 Task: Send email   from  to Email0011 with a cc to Email0012 and bcc to Email0013 with a subject Subject0011 and add a message Message0013
Action: Mouse moved to (656, 81)
Screenshot: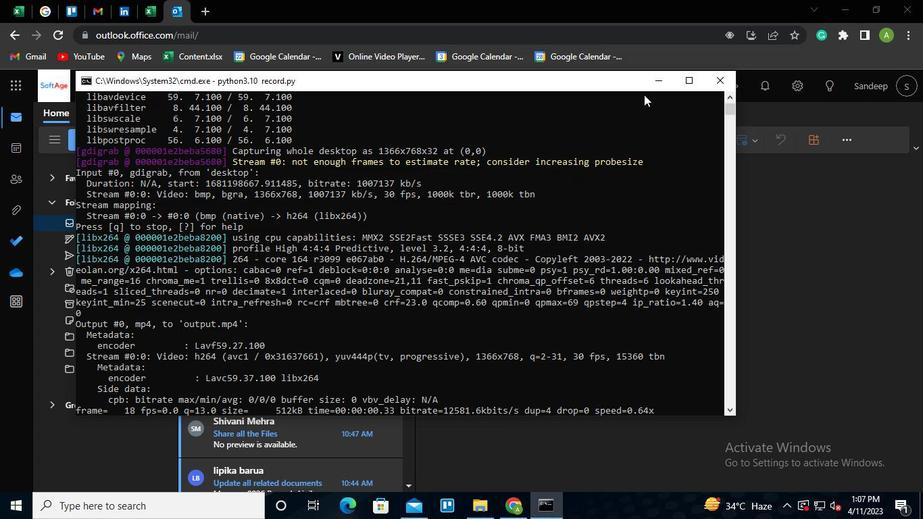 
Action: Mouse pressed left at (656, 81)
Screenshot: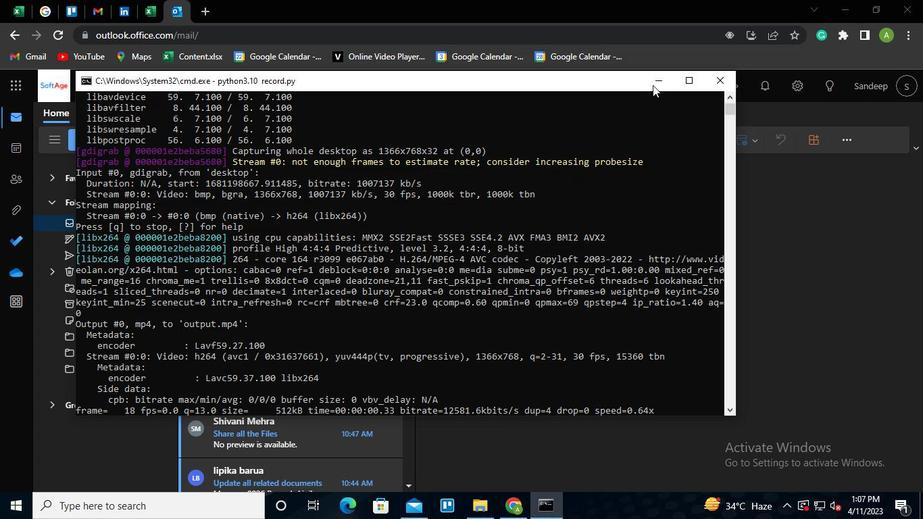 
Action: Mouse moved to (116, 139)
Screenshot: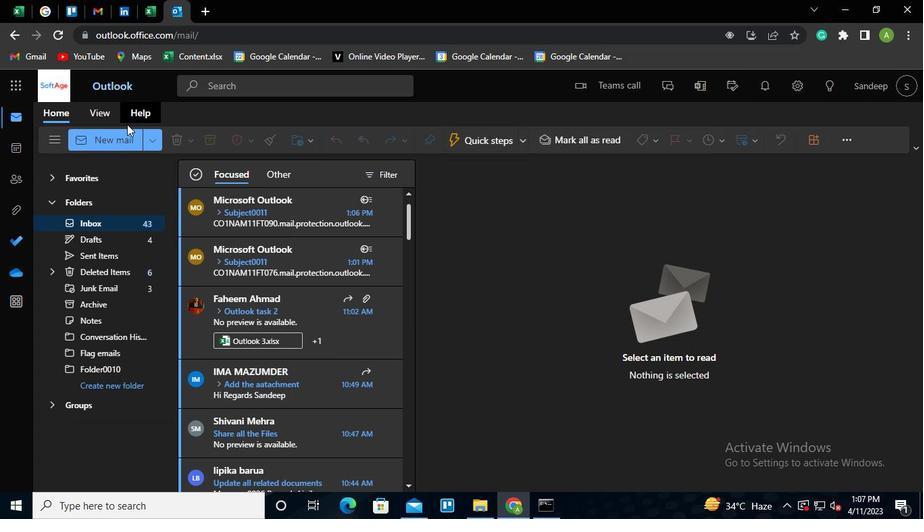
Action: Mouse pressed left at (116, 139)
Screenshot: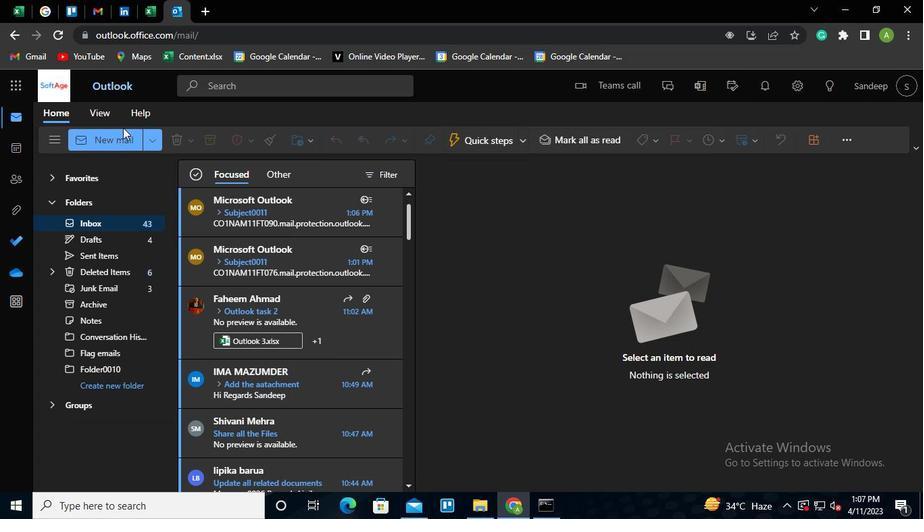 
Action: Mouse moved to (497, 206)
Screenshot: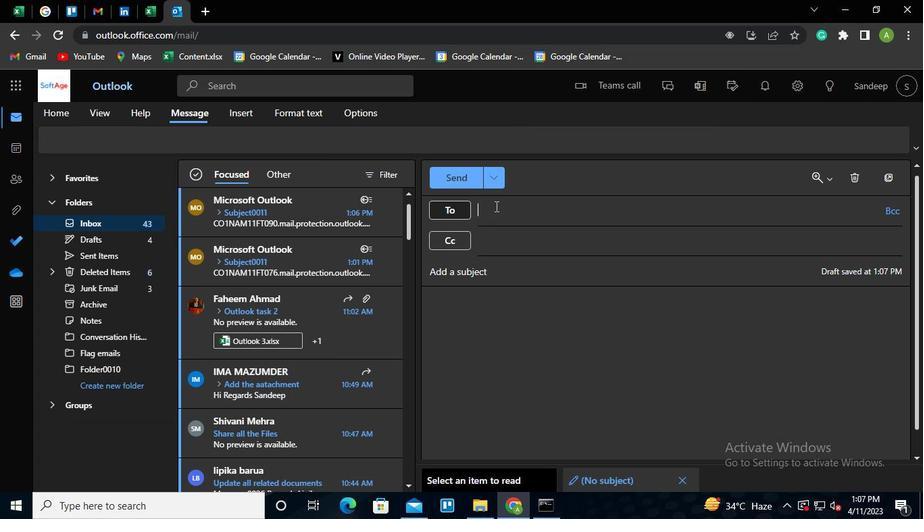 
Action: Keyboard Key.shift
Screenshot: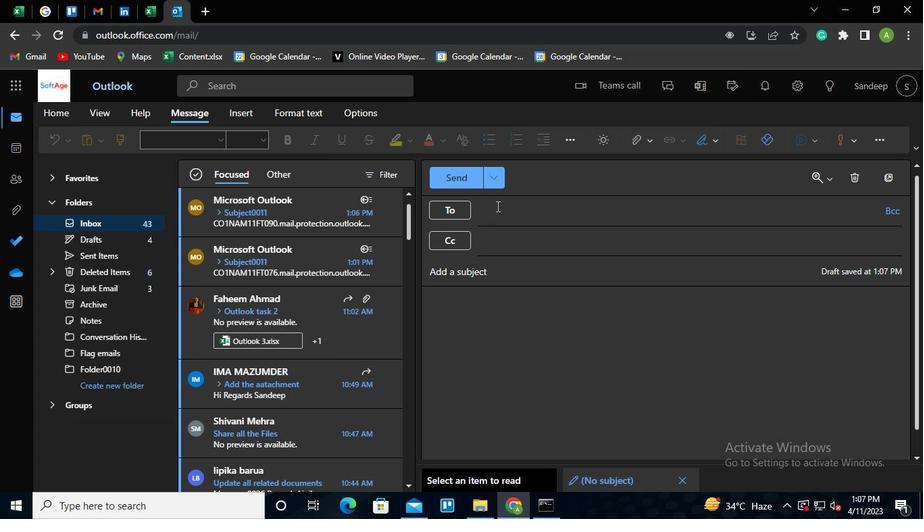 
Action: Keyboard E
Screenshot: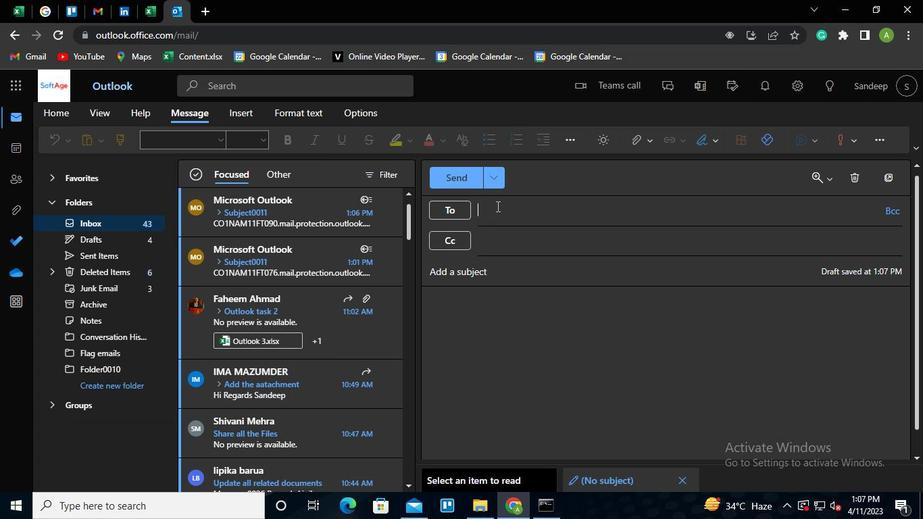 
Action: Keyboard m
Screenshot: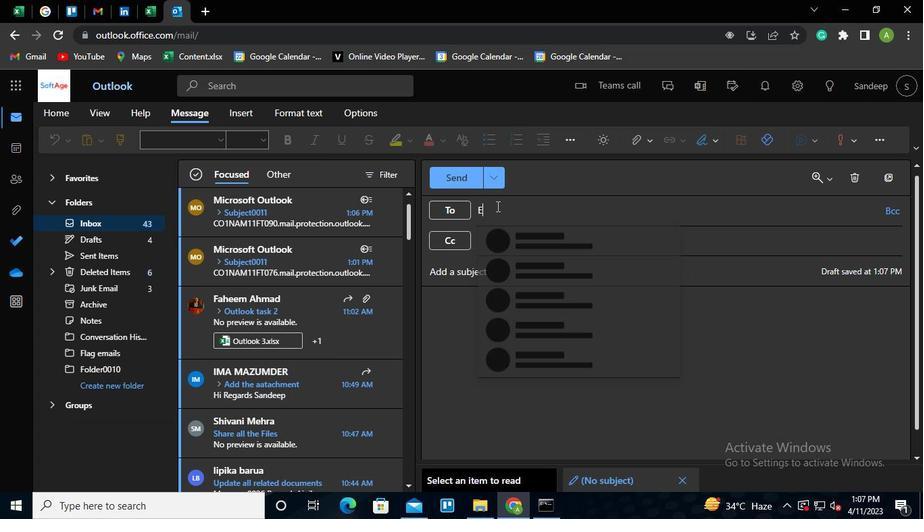 
Action: Keyboard a
Screenshot: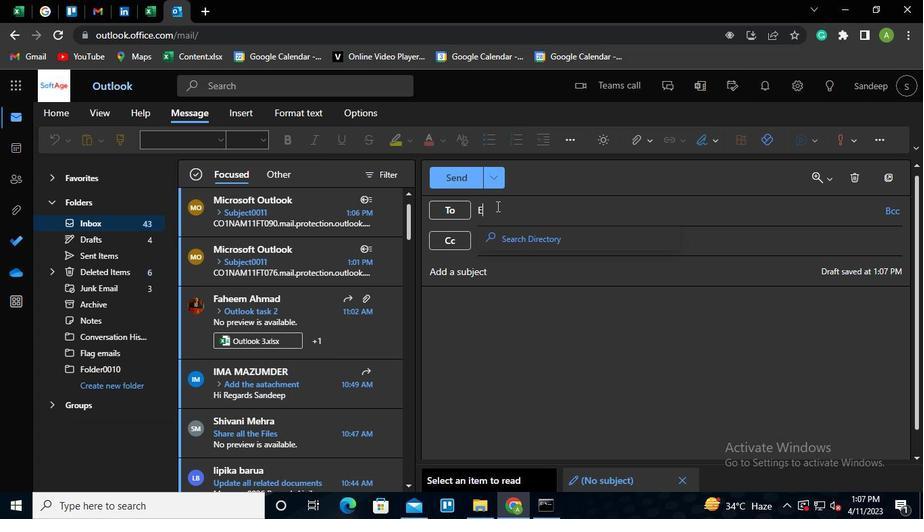 
Action: Keyboard i
Screenshot: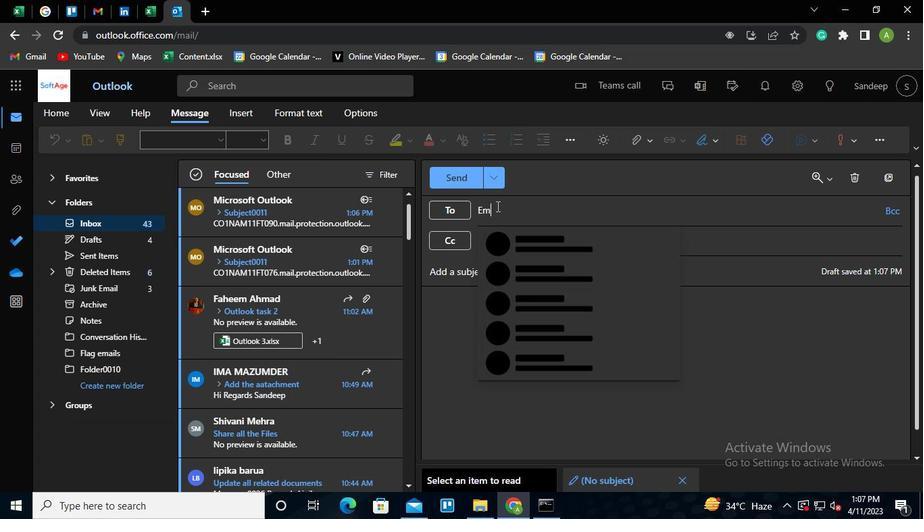 
Action: Keyboard l
Screenshot: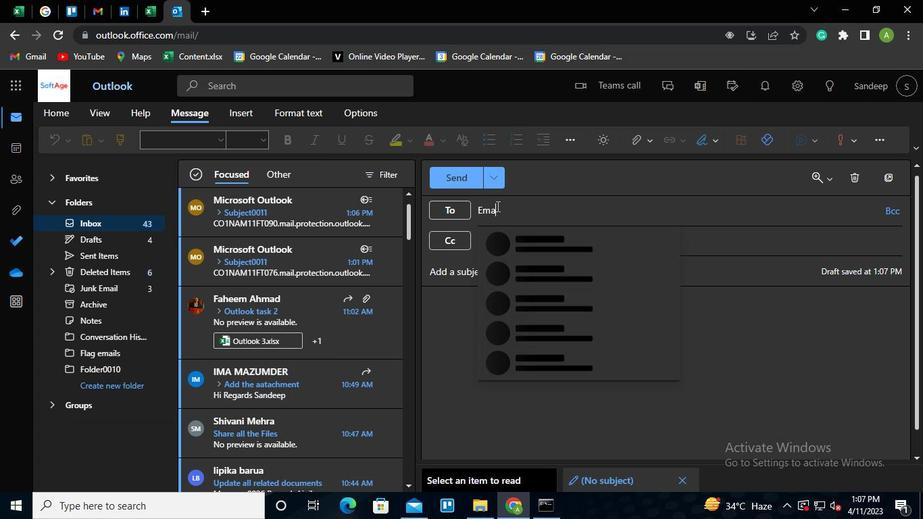 
Action: Keyboard <96>
Screenshot: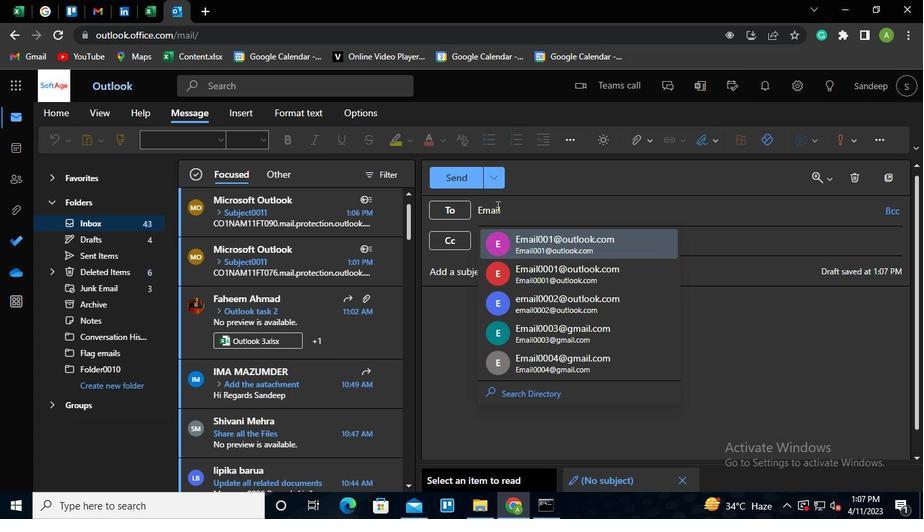 
Action: Keyboard <96>
Screenshot: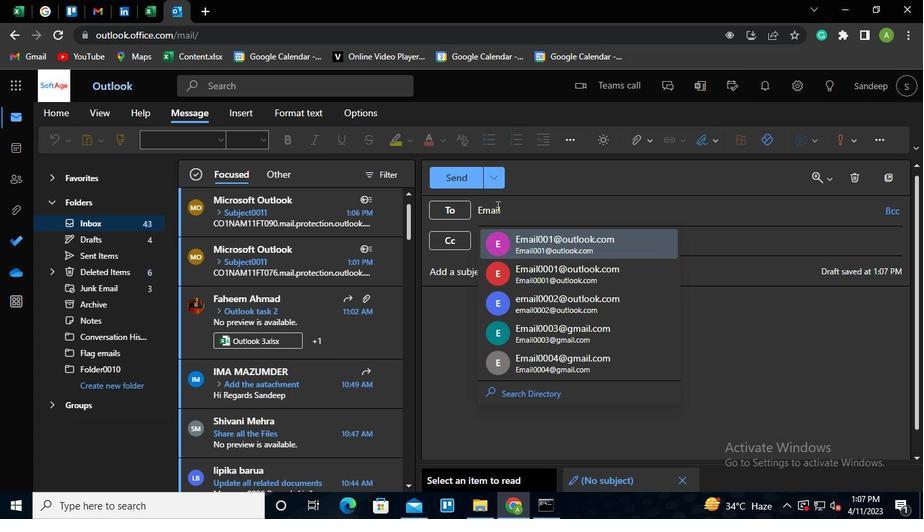 
Action: Keyboard <97>
Screenshot: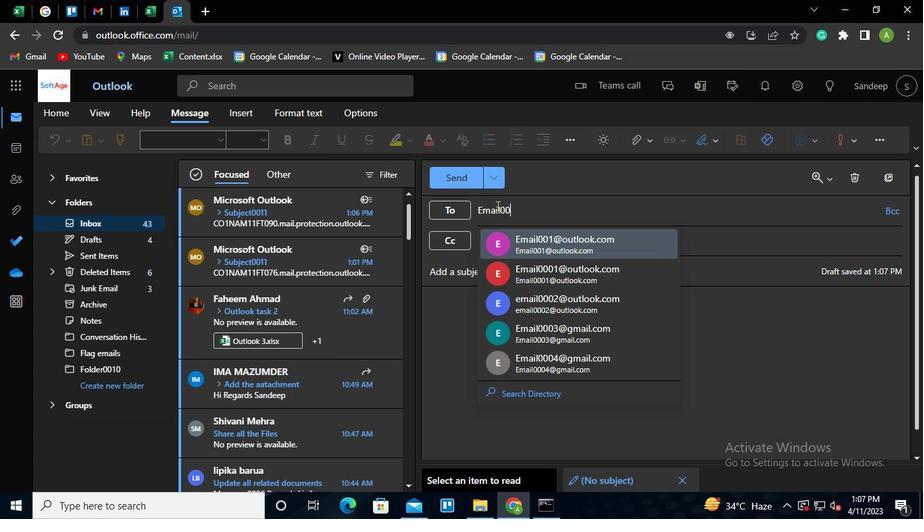 
Action: Keyboard <97>
Screenshot: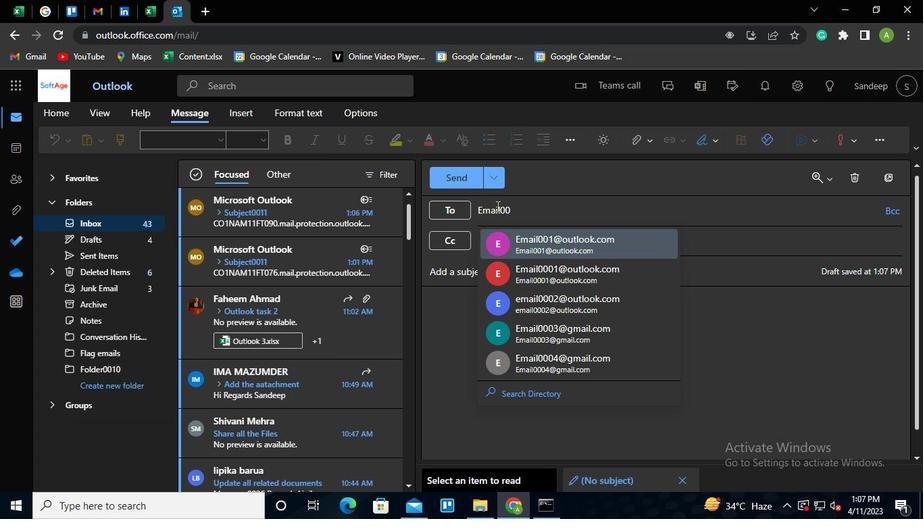 
Action: Keyboard Key.shift
Screenshot: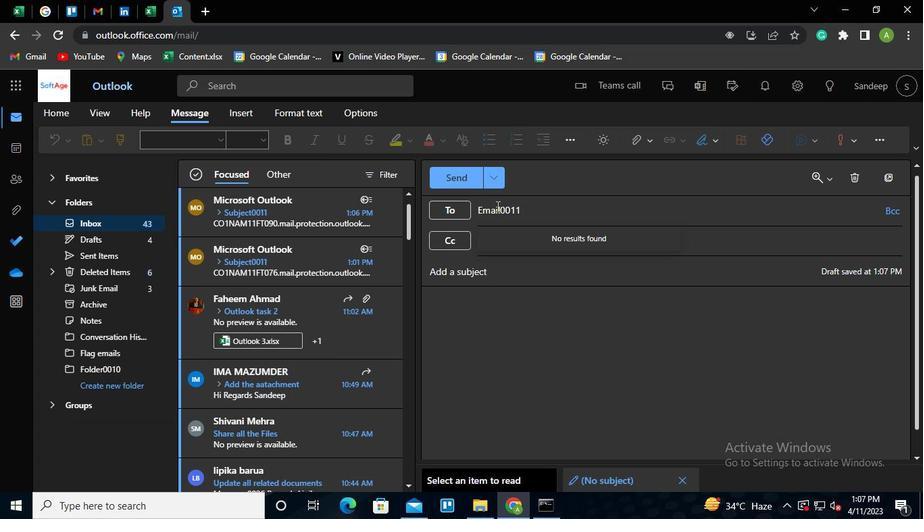 
Action: Keyboard @
Screenshot: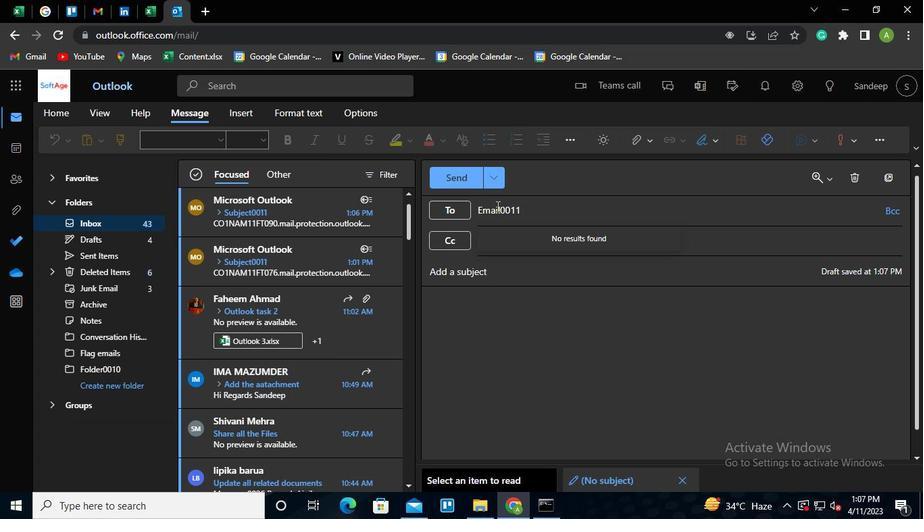 
Action: Keyboard o
Screenshot: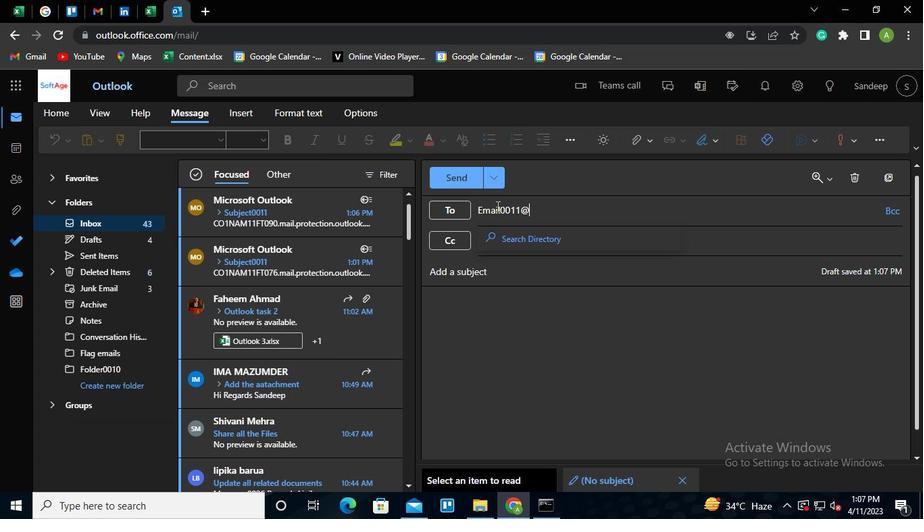 
Action: Keyboard u
Screenshot: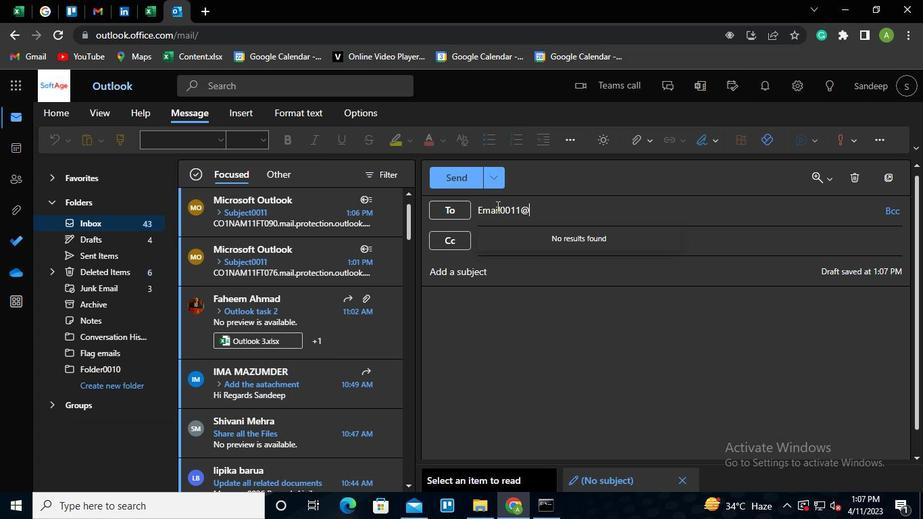 
Action: Keyboard t
Screenshot: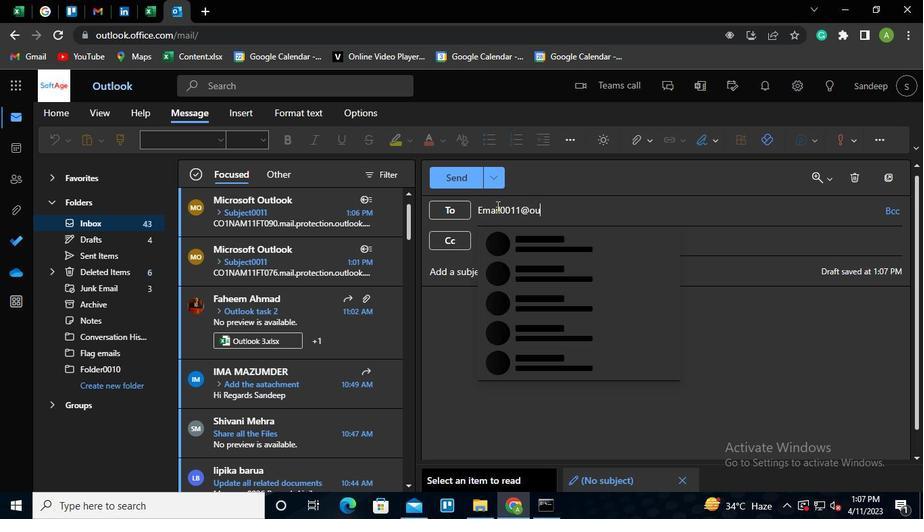 
Action: Keyboard l
Screenshot: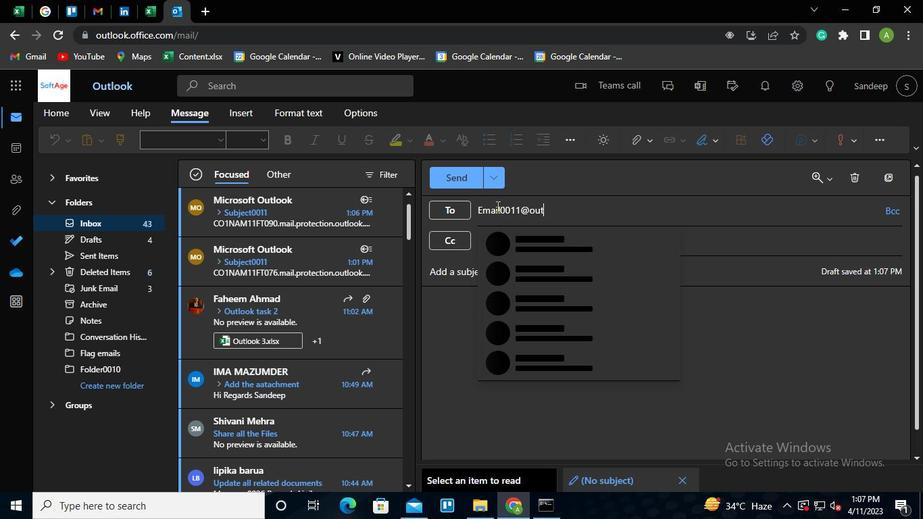 
Action: Keyboard o
Screenshot: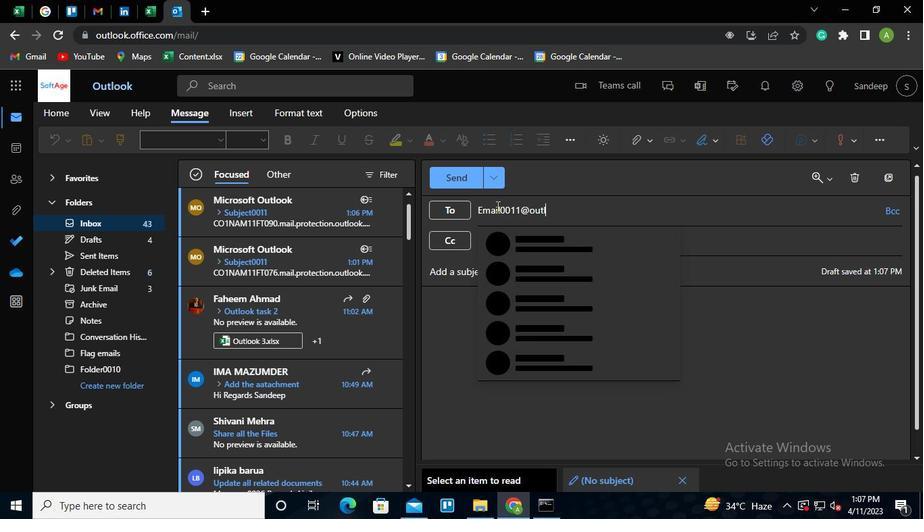 
Action: Keyboard o
Screenshot: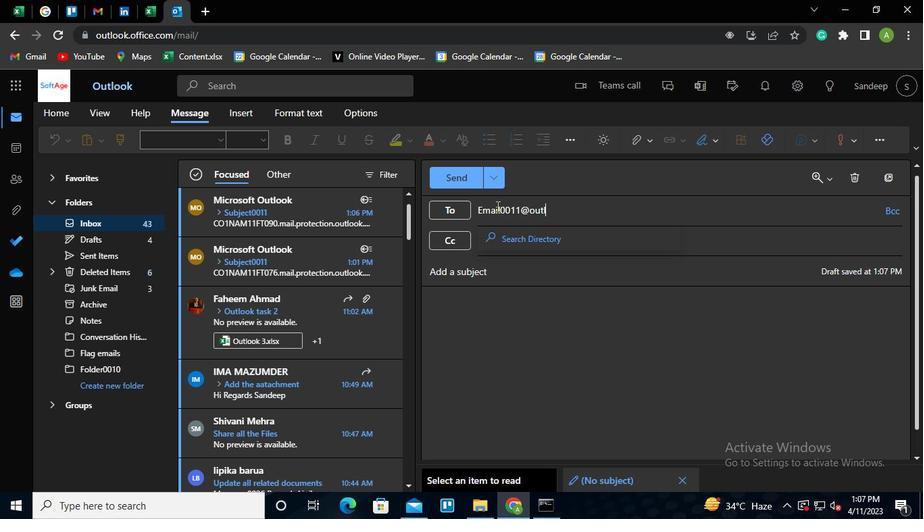 
Action: Keyboard k
Screenshot: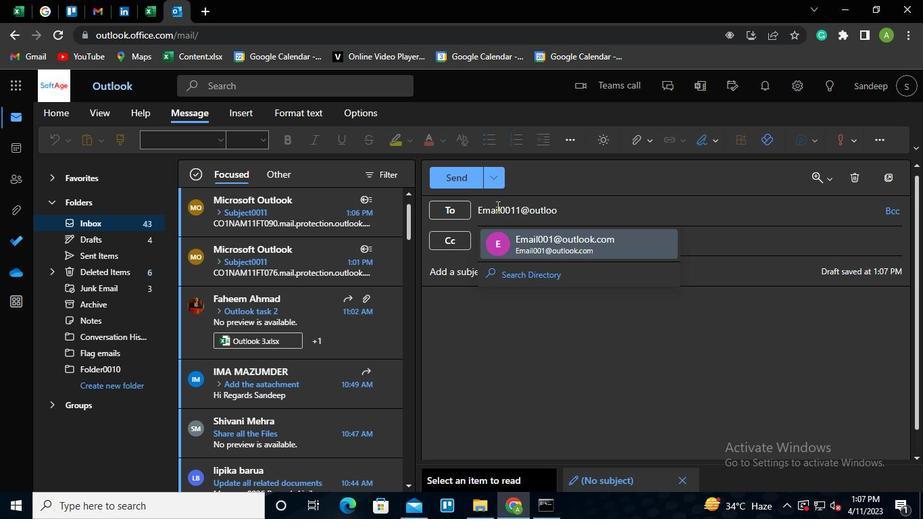
Action: Keyboard <110>
Screenshot: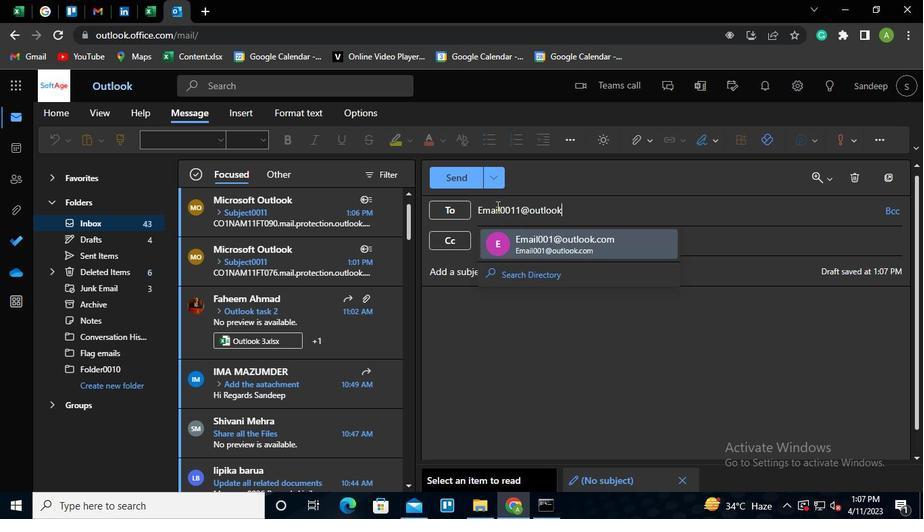 
Action: Keyboard c
Screenshot: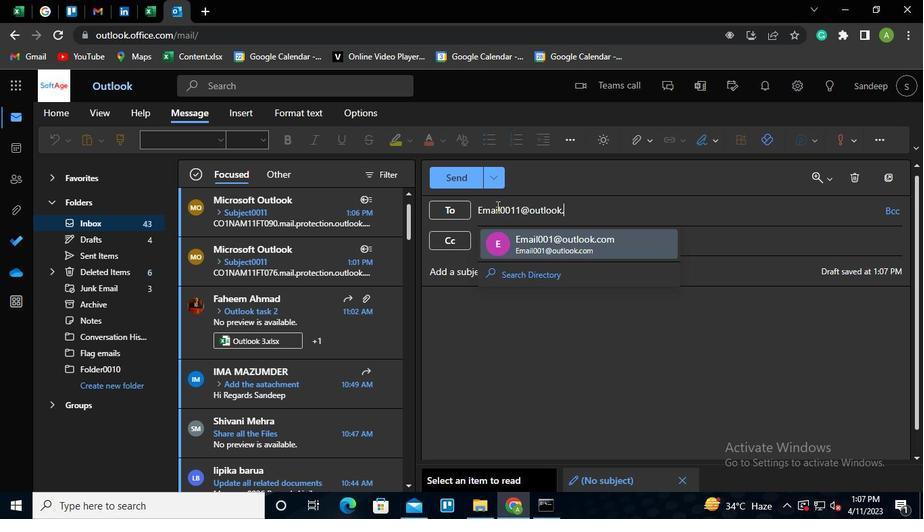 
Action: Keyboard o
Screenshot: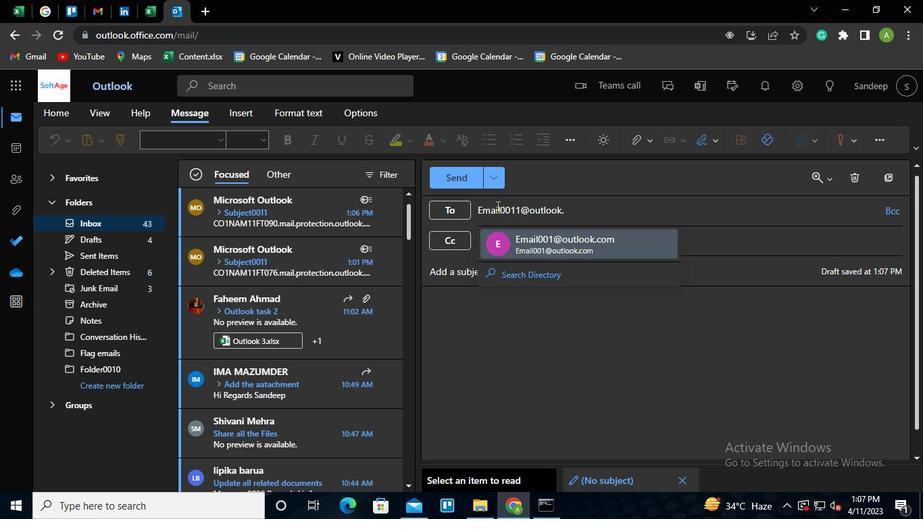 
Action: Keyboard m
Screenshot: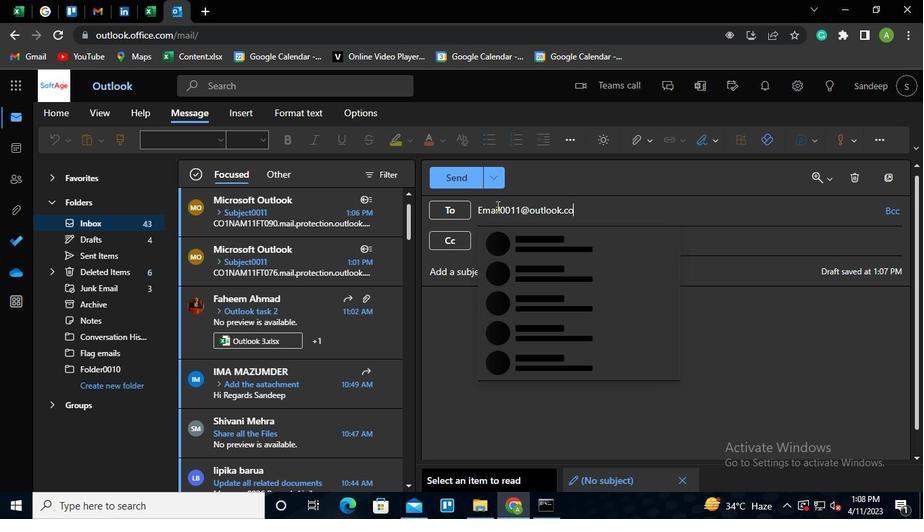 
Action: Keyboard Key.enter
Screenshot: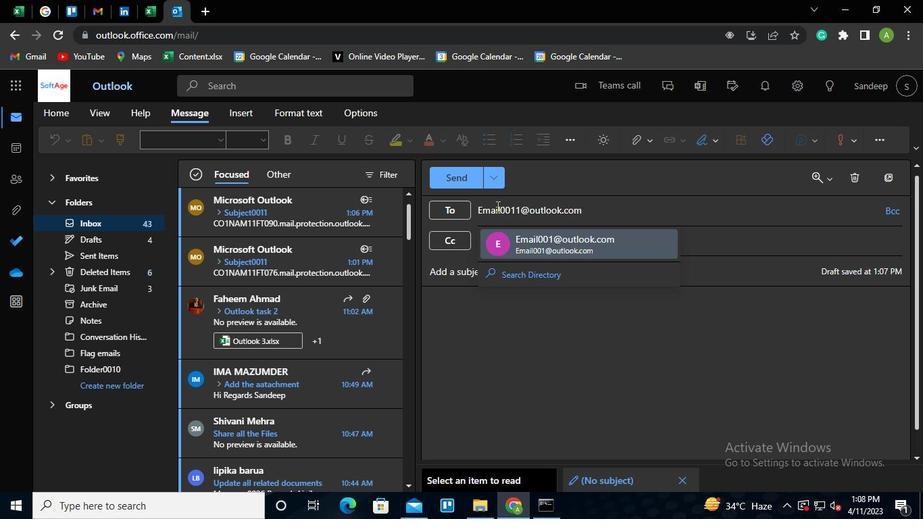 
Action: Mouse moved to (512, 243)
Screenshot: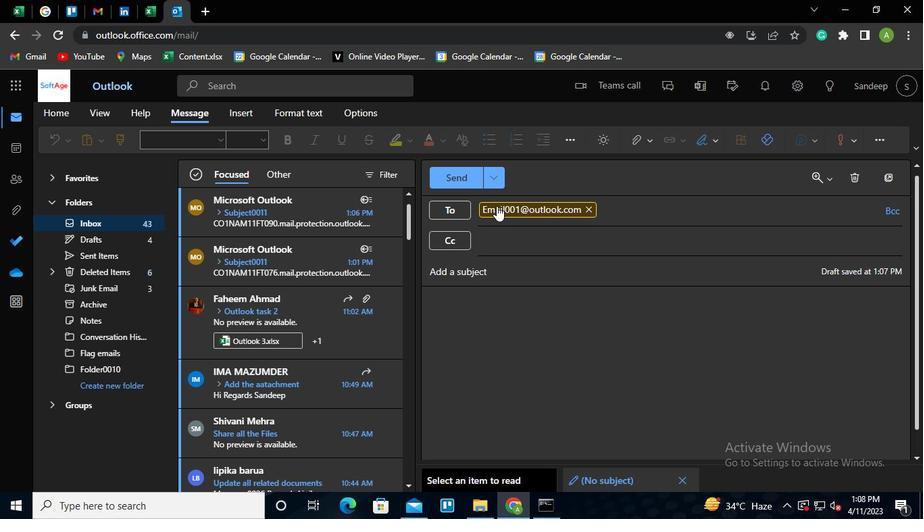 
Action: Mouse pressed left at (512, 243)
Screenshot: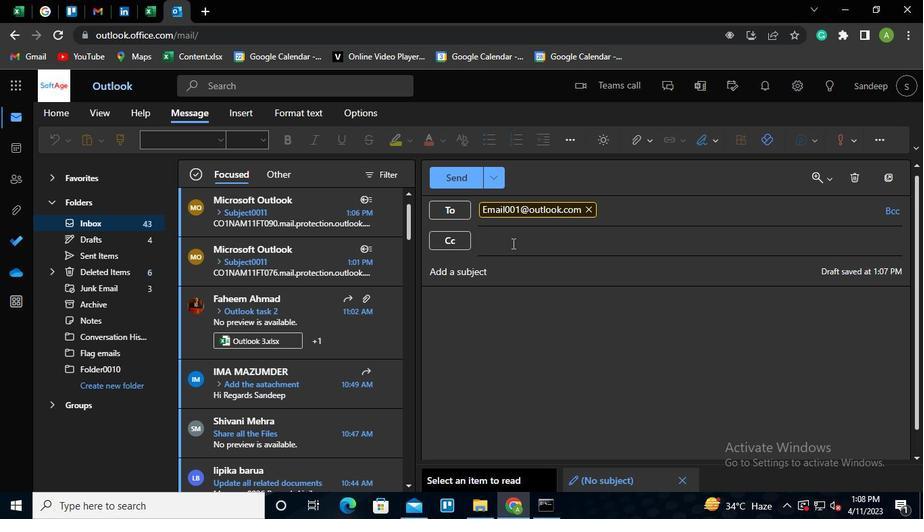 
Action: Keyboard e
Screenshot: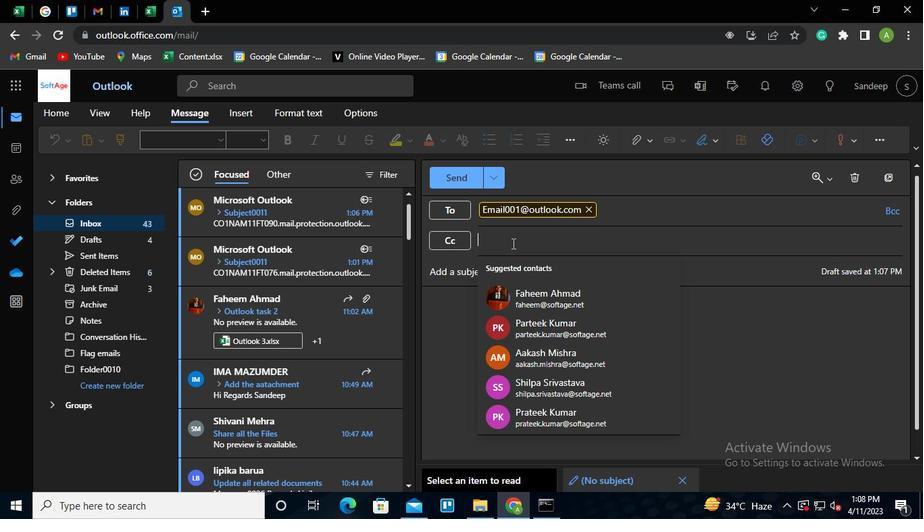 
Action: Keyboard m
Screenshot: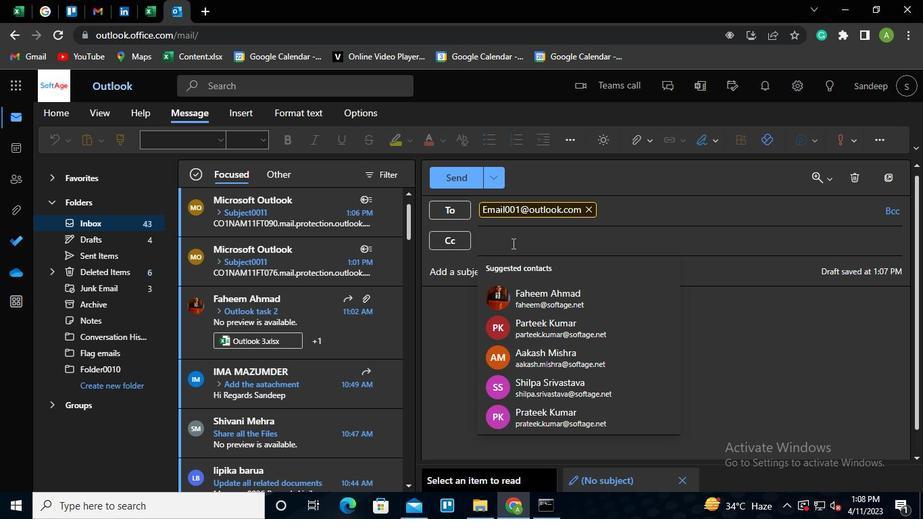 
Action: Keyboard a
Screenshot: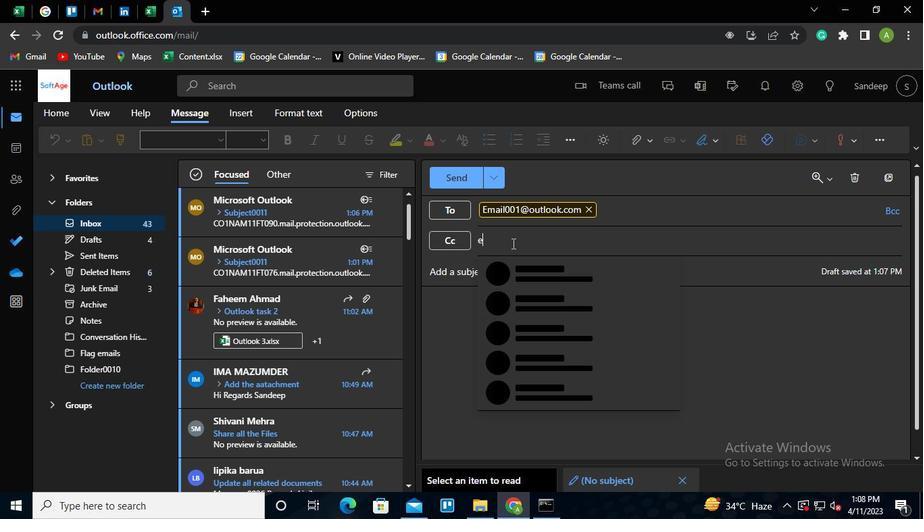 
Action: Keyboard i
Screenshot: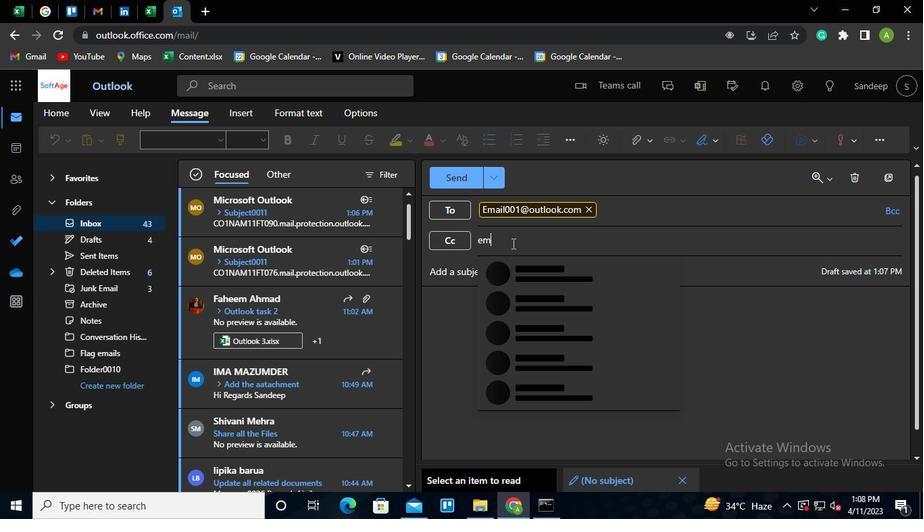 
Action: Keyboard l
Screenshot: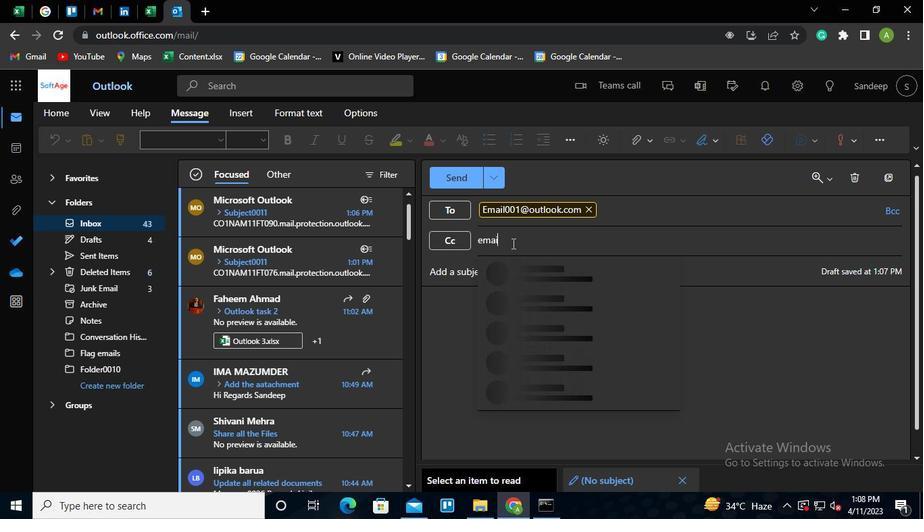 
Action: Keyboard <96>
Screenshot: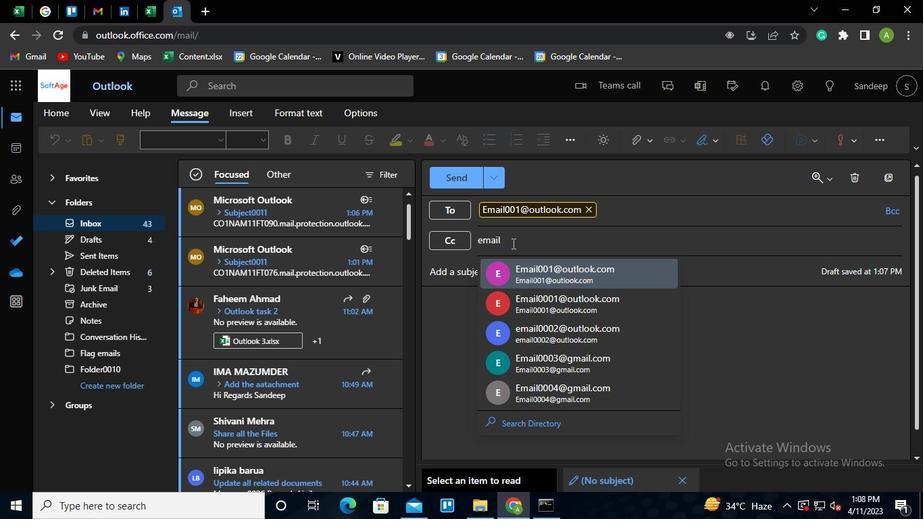 
Action: Keyboard <96>
Screenshot: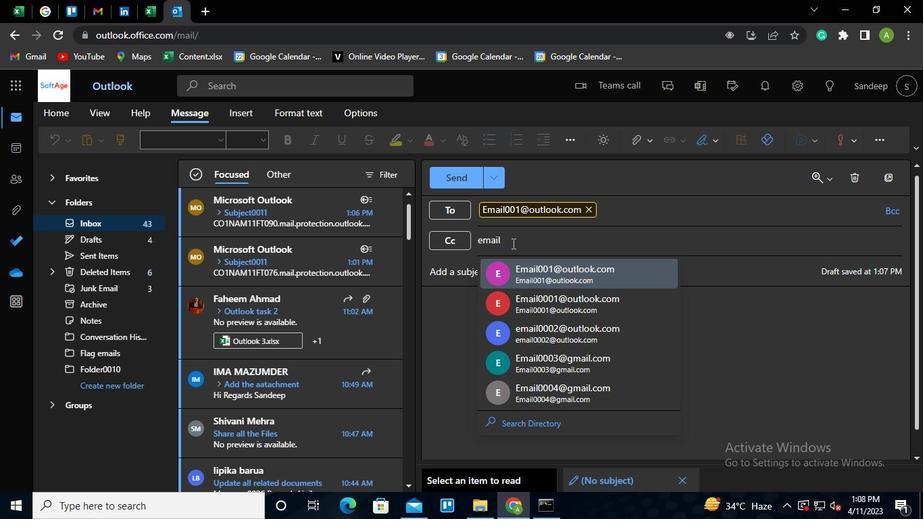 
Action: Keyboard <97>
Screenshot: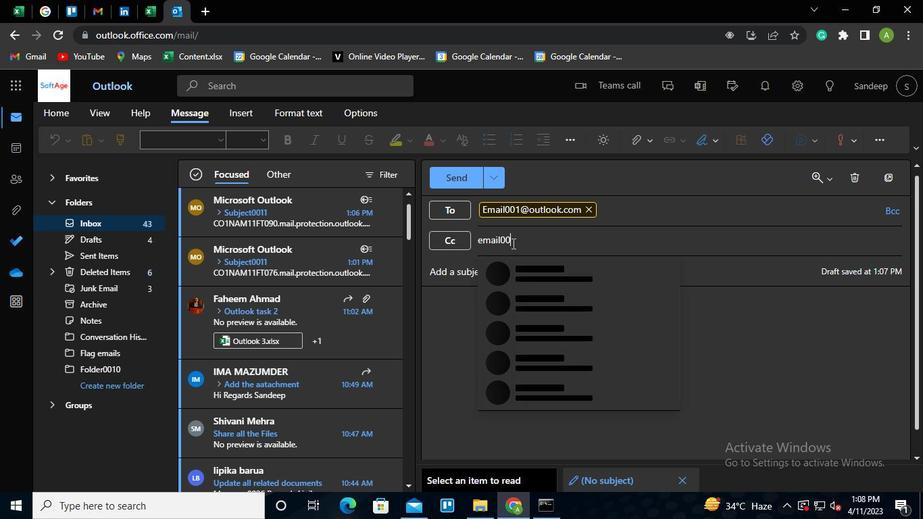 
Action: Keyboard <98>
Screenshot: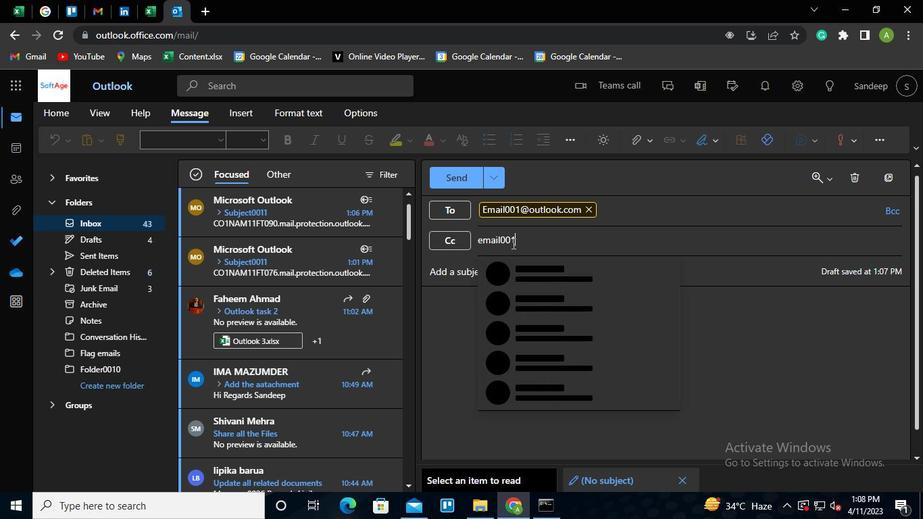 
Action: Keyboard Key.shift
Screenshot: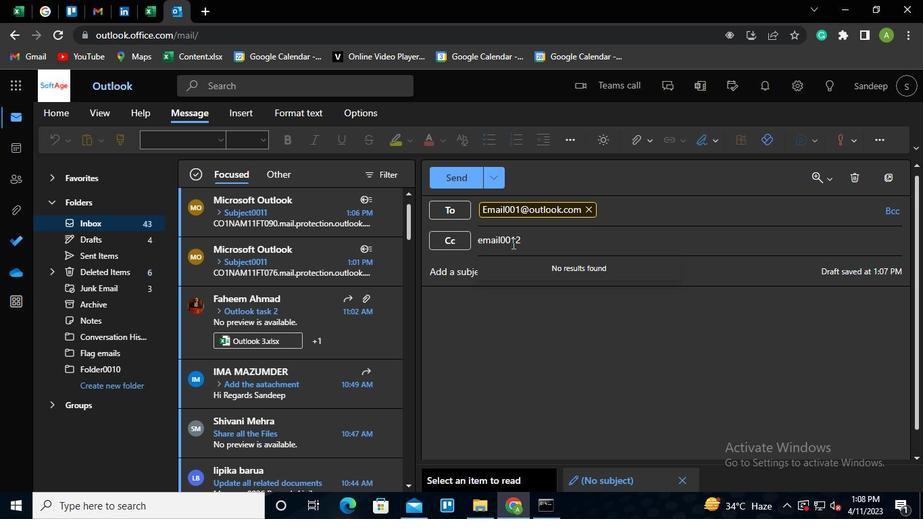 
Action: Keyboard @
Screenshot: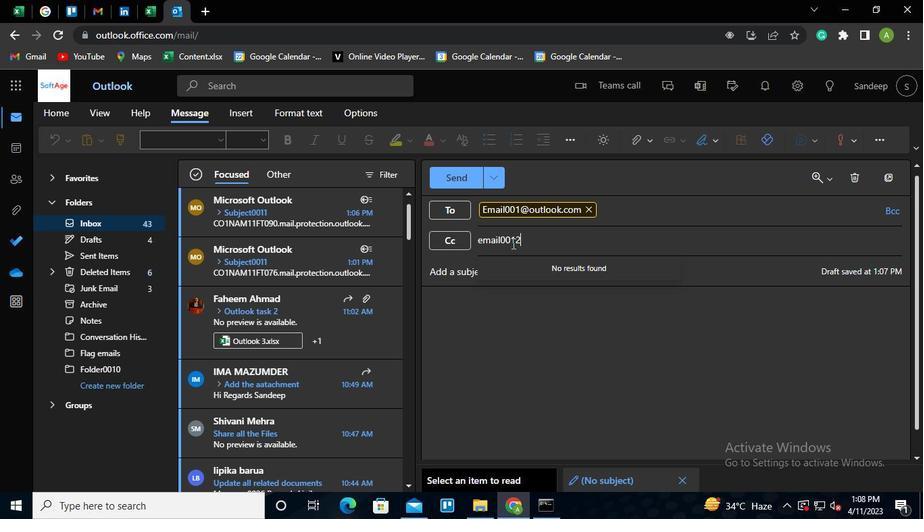 
Action: Keyboard Key.shift
Screenshot: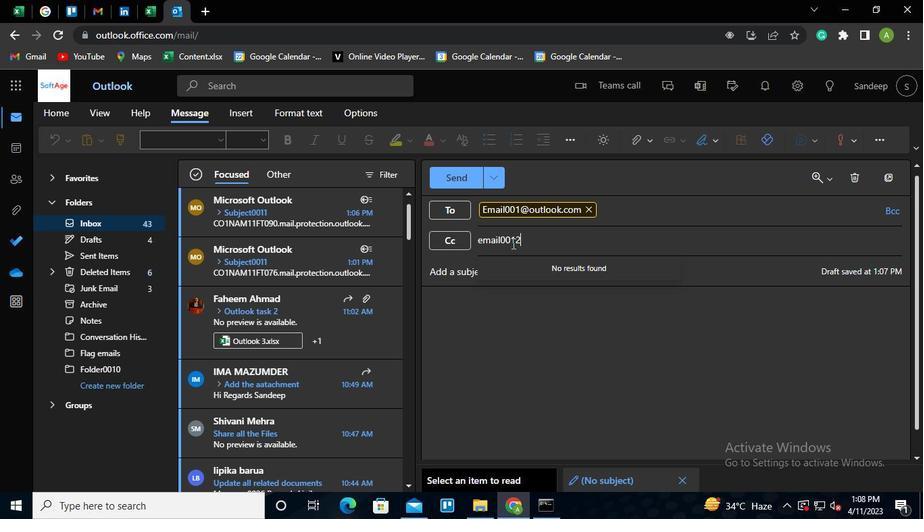 
Action: Keyboard o
Screenshot: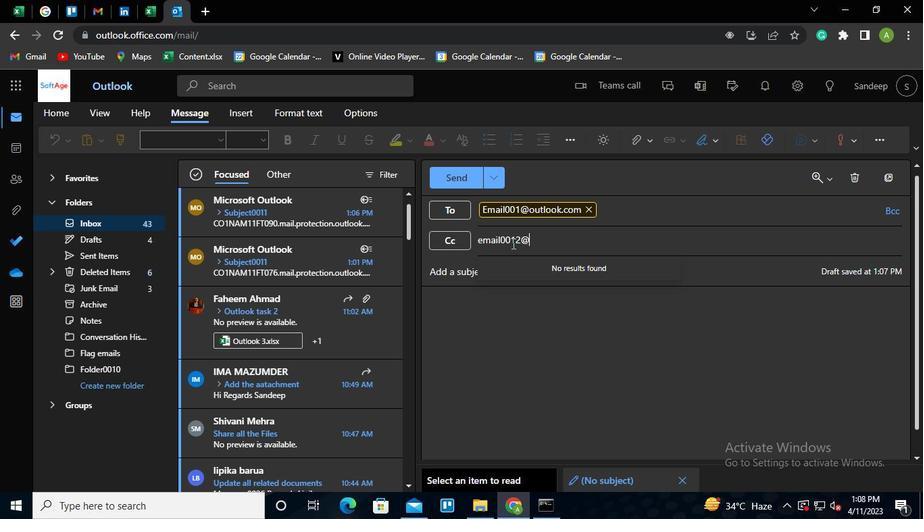 
Action: Keyboard u
Screenshot: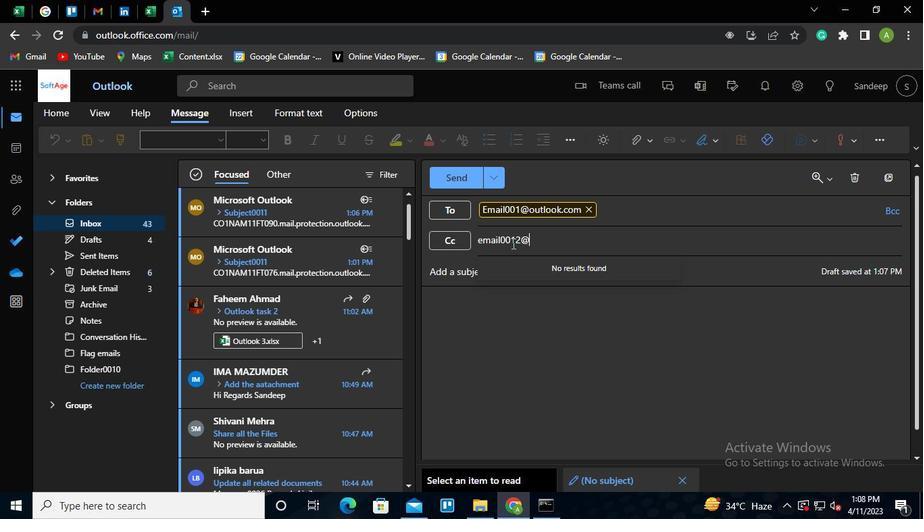 
Action: Keyboard t
Screenshot: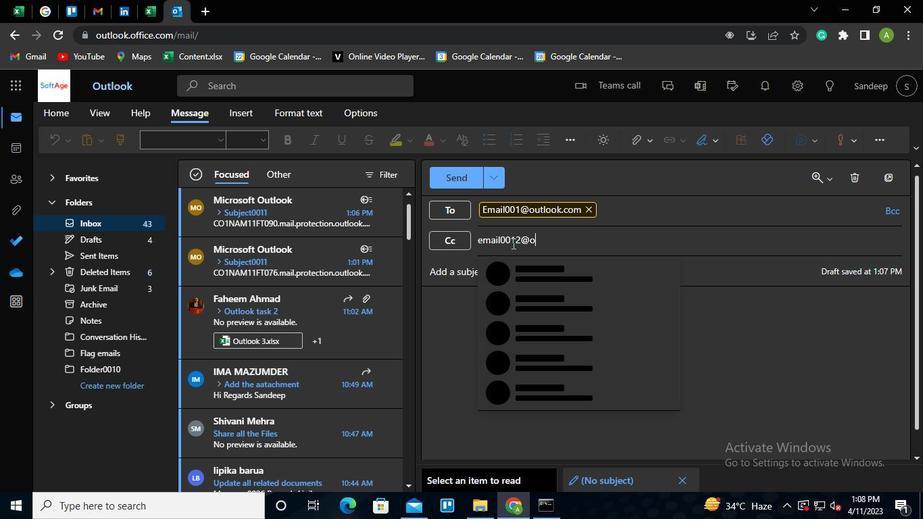 
Action: Keyboard l
Screenshot: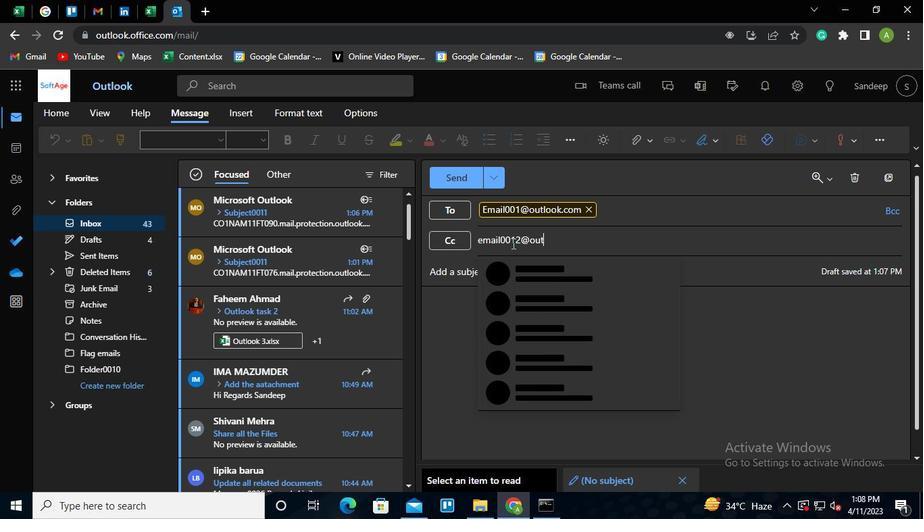 
Action: Keyboard o
Screenshot: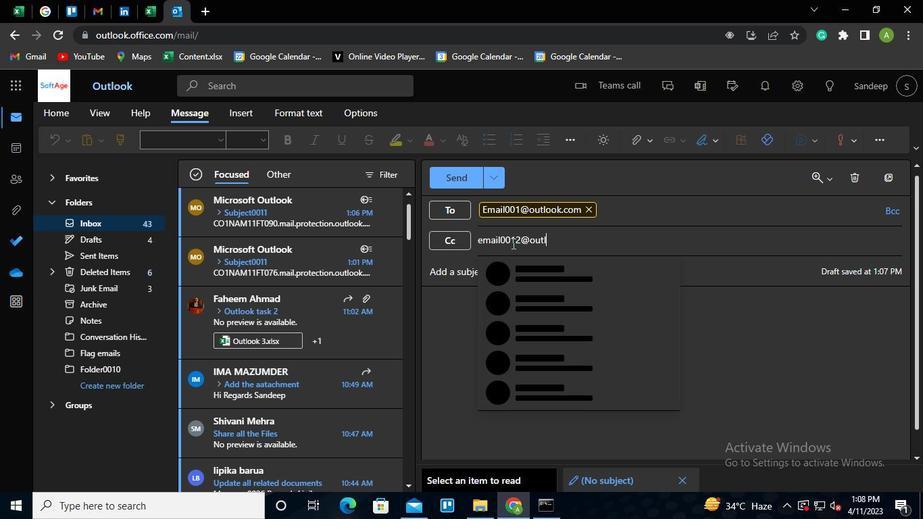 
Action: Keyboard o
Screenshot: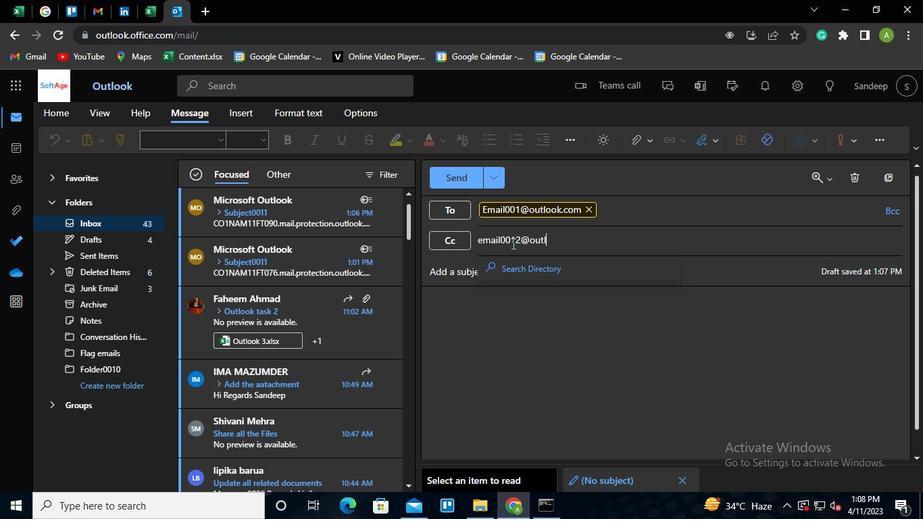 
Action: Keyboard k
Screenshot: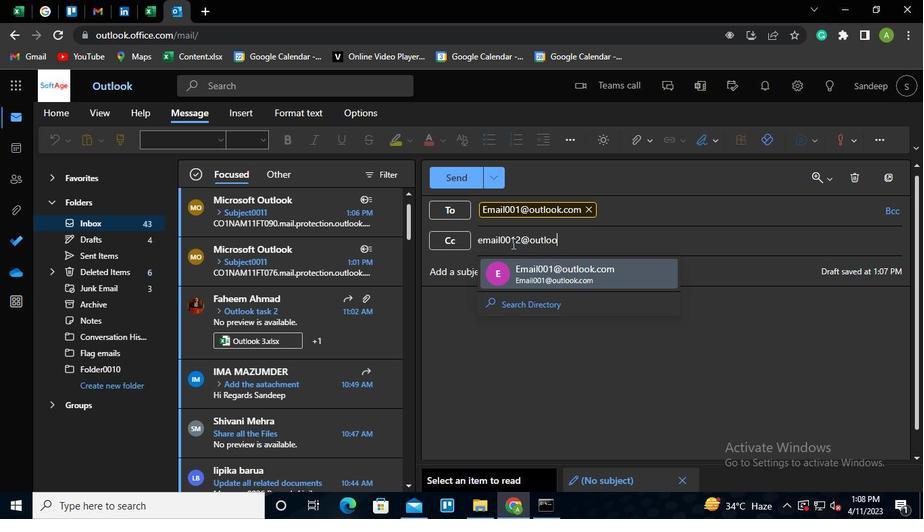 
Action: Keyboard <110>
Screenshot: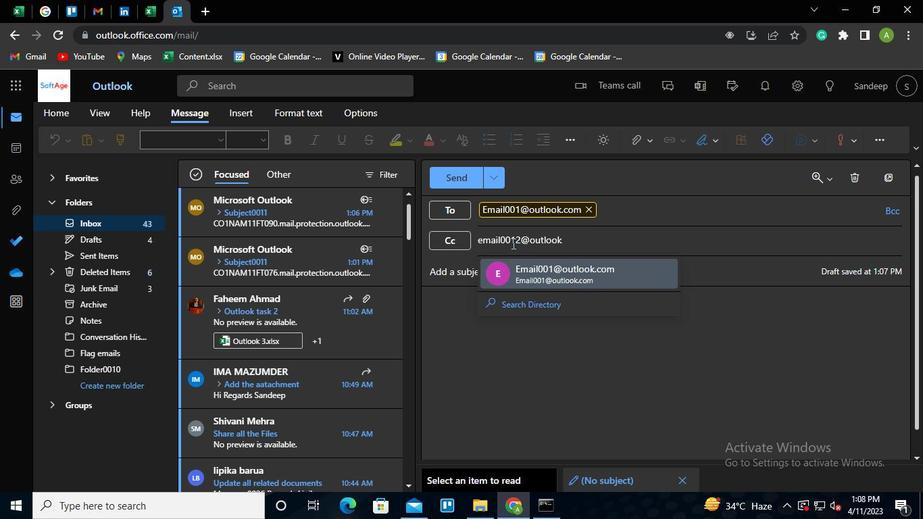 
Action: Keyboard c
Screenshot: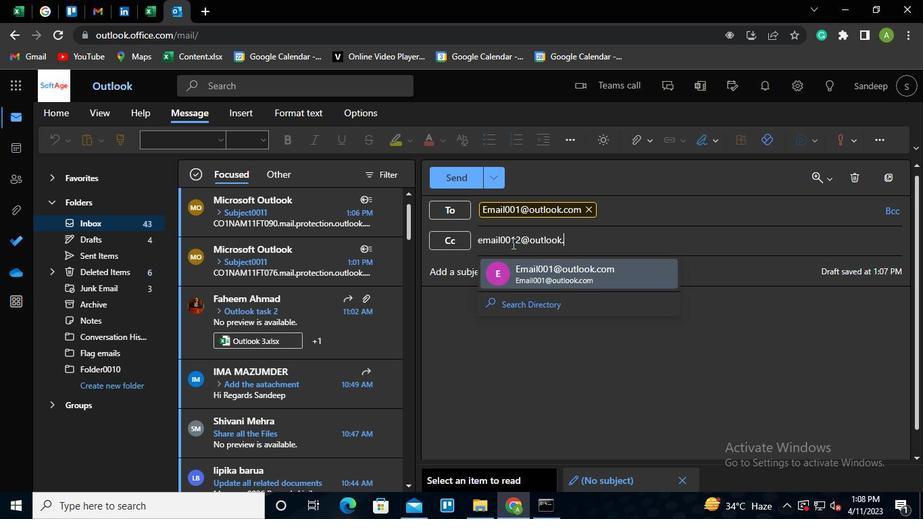 
Action: Keyboard o
Screenshot: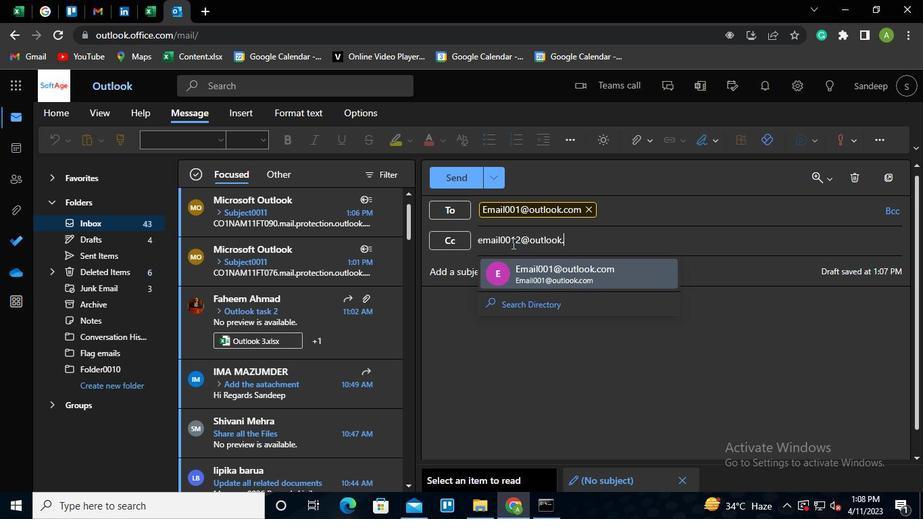 
Action: Keyboard m
Screenshot: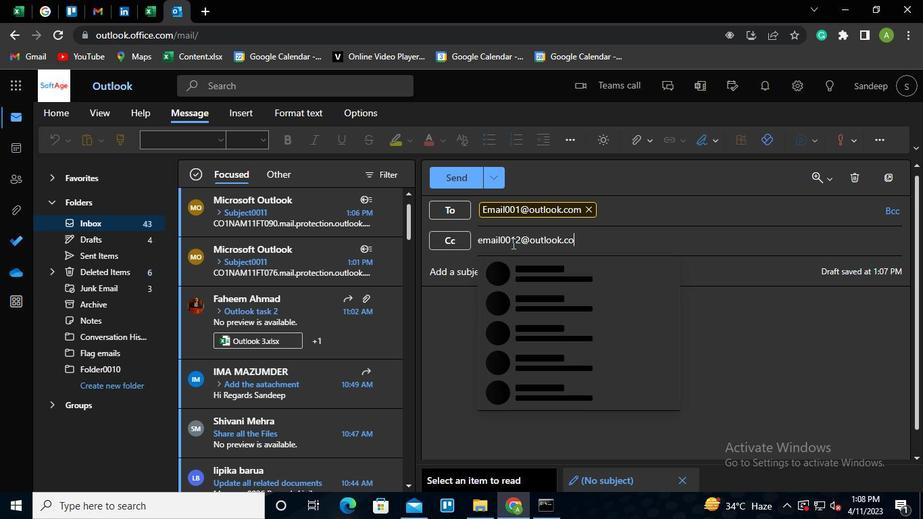 
Action: Keyboard Key.enter
Screenshot: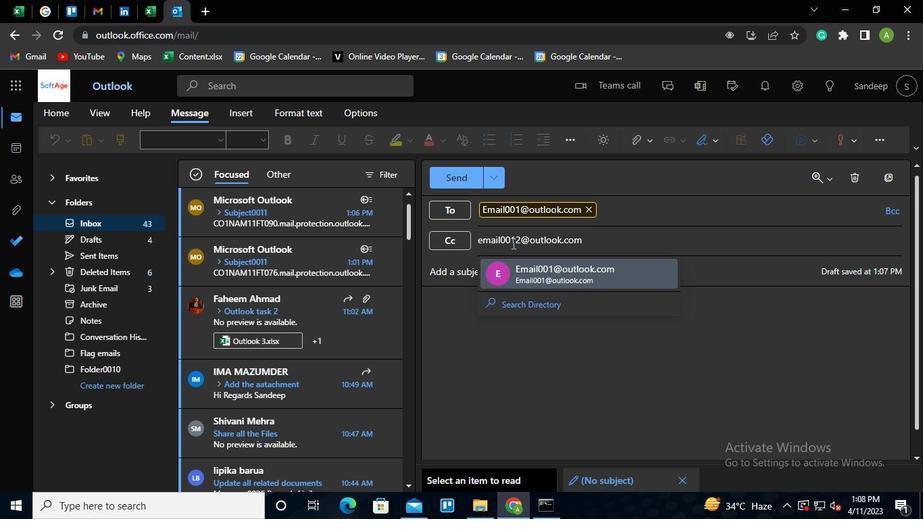 
Action: Mouse moved to (893, 207)
Screenshot: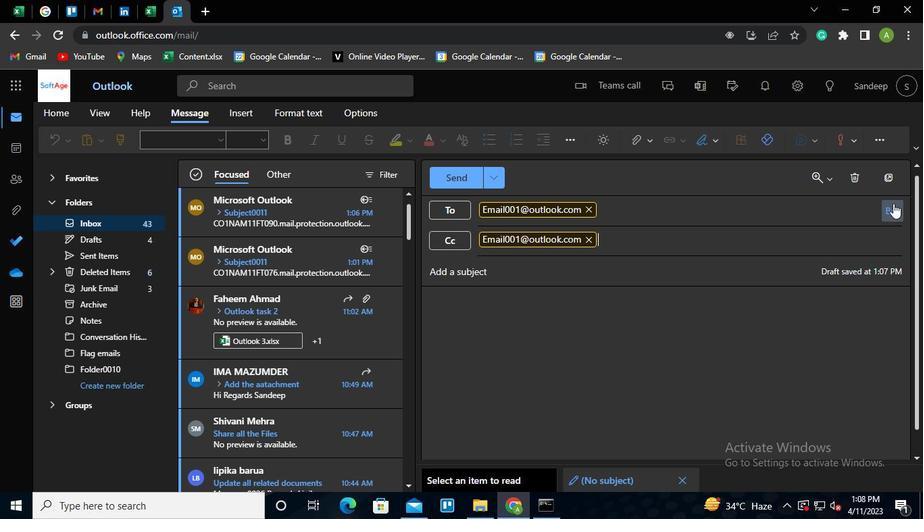 
Action: Mouse pressed left at (893, 207)
Screenshot: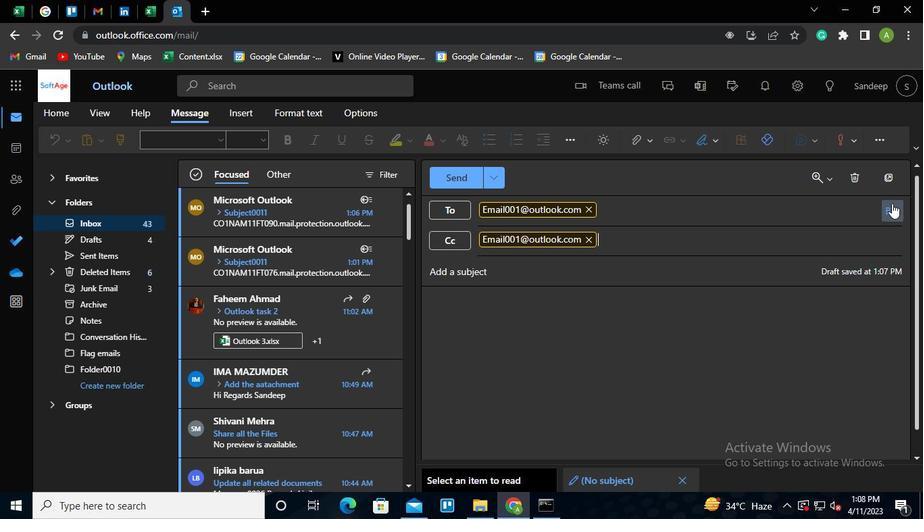 
Action: Mouse moved to (721, 269)
Screenshot: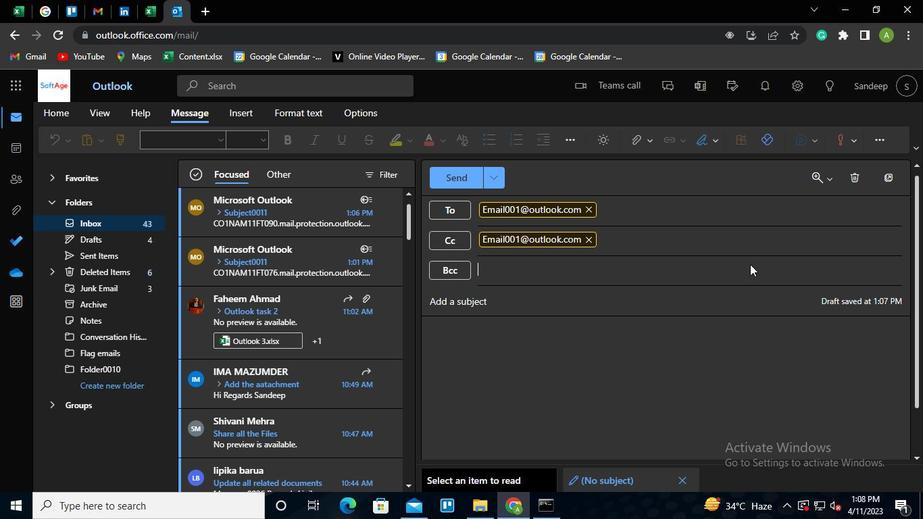 
Action: Keyboard e
Screenshot: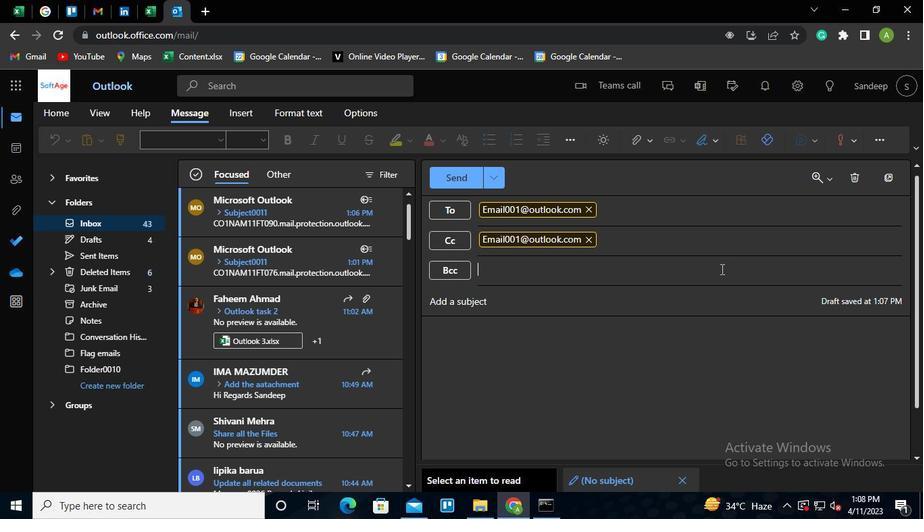 
Action: Keyboard m
Screenshot: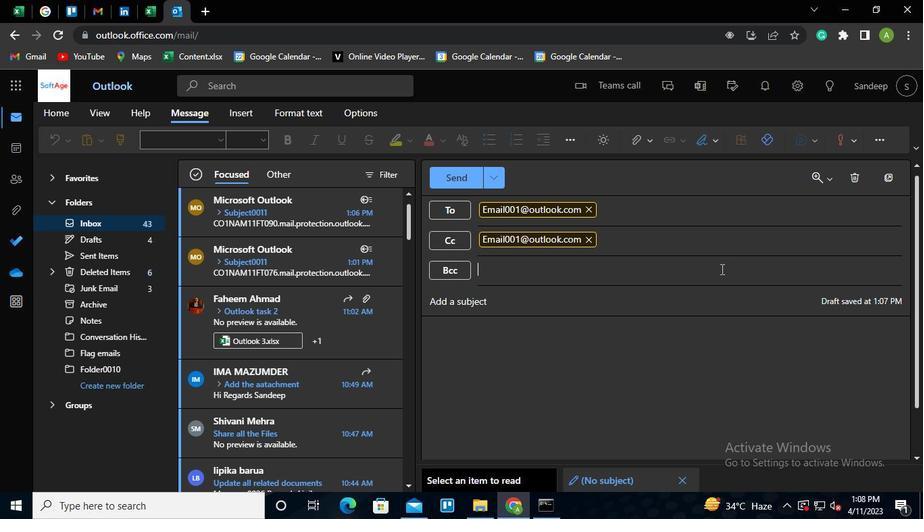 
Action: Keyboard a
Screenshot: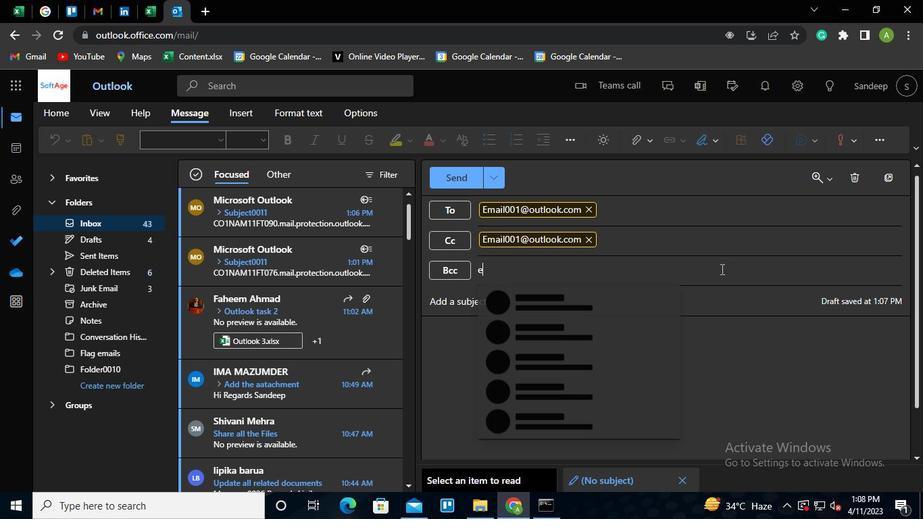 
Action: Keyboard i
Screenshot: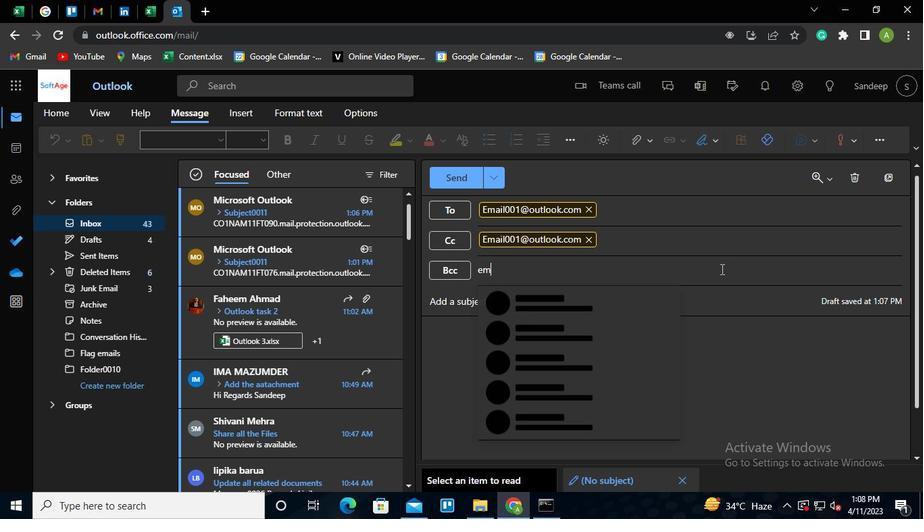 
Action: Keyboard l
Screenshot: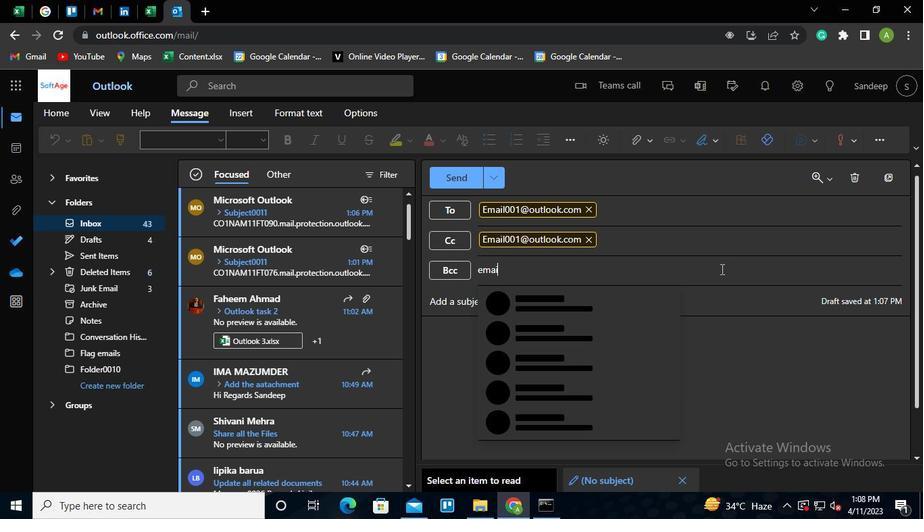 
Action: Keyboard <96>
Screenshot: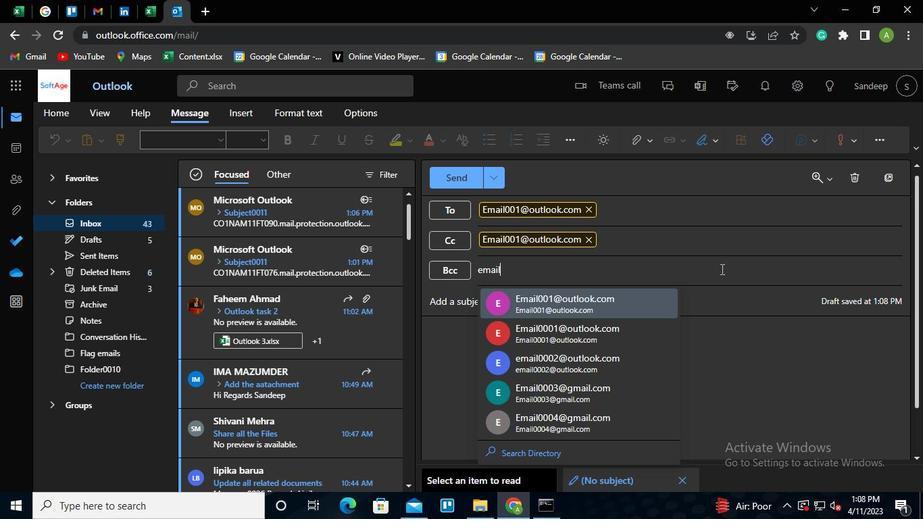 
Action: Keyboard <96>
Screenshot: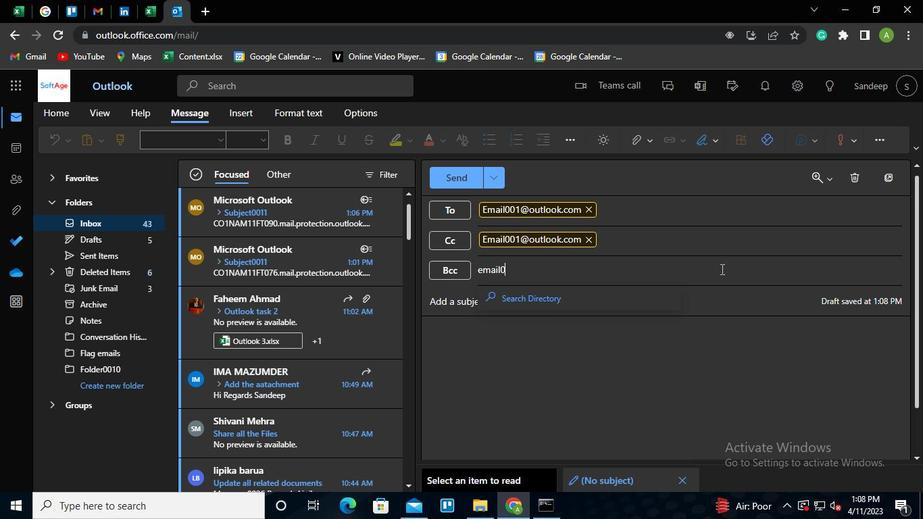 
Action: Keyboard <97>
Screenshot: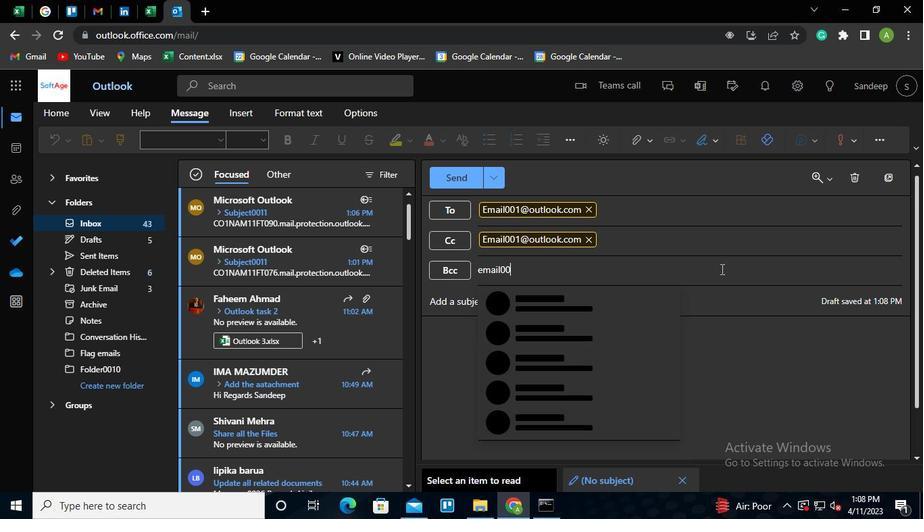 
Action: Keyboard <99>
Screenshot: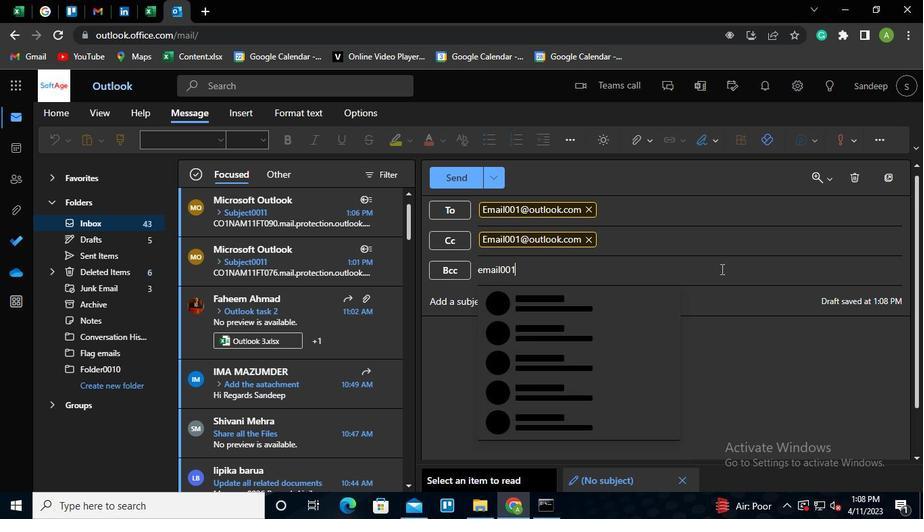 
Action: Keyboard Key.shift
Screenshot: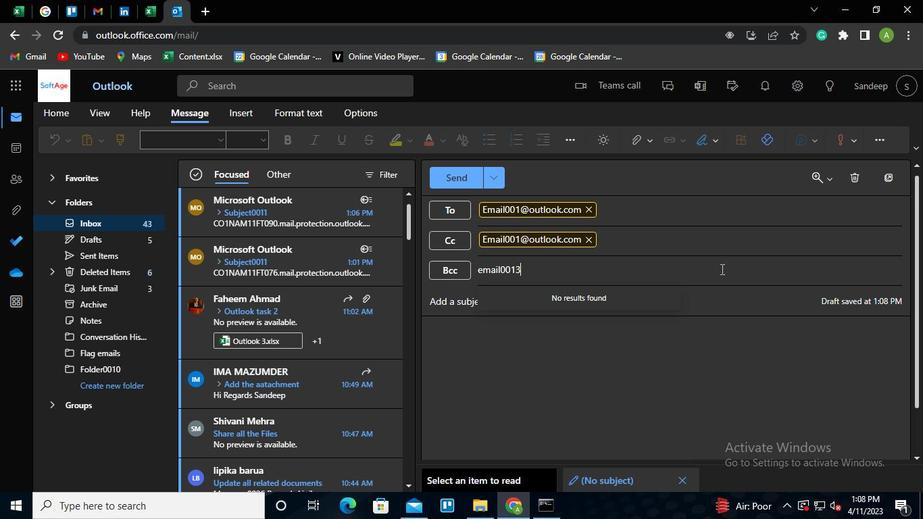 
Action: Keyboard Key.shift
Screenshot: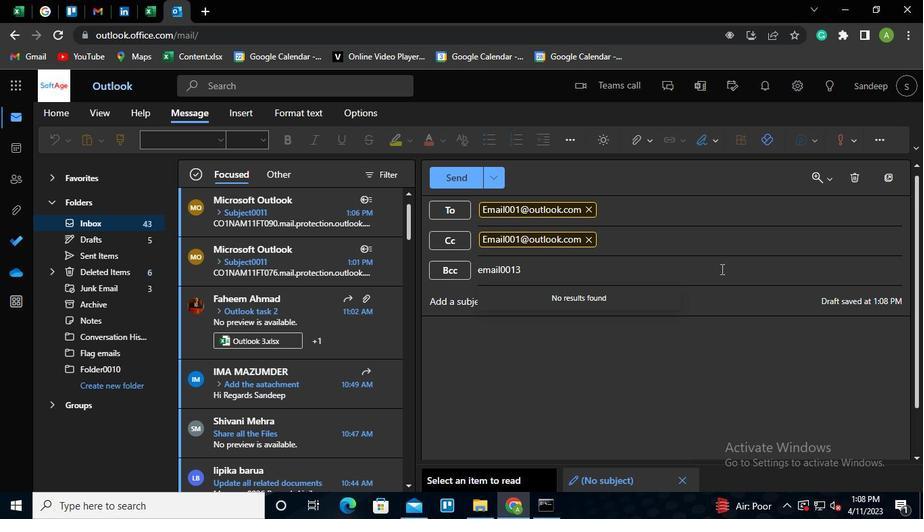 
Action: Keyboard Key.shift
Screenshot: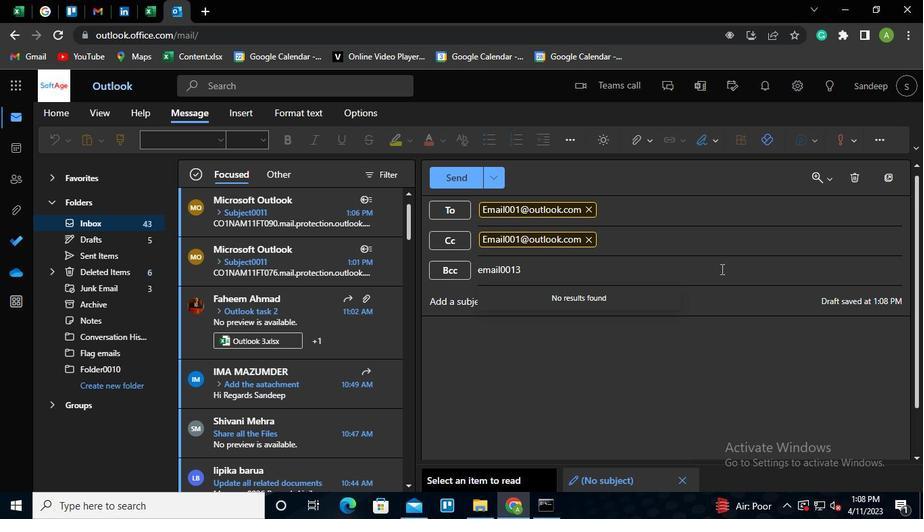 
Action: Keyboard Key.shift
Screenshot: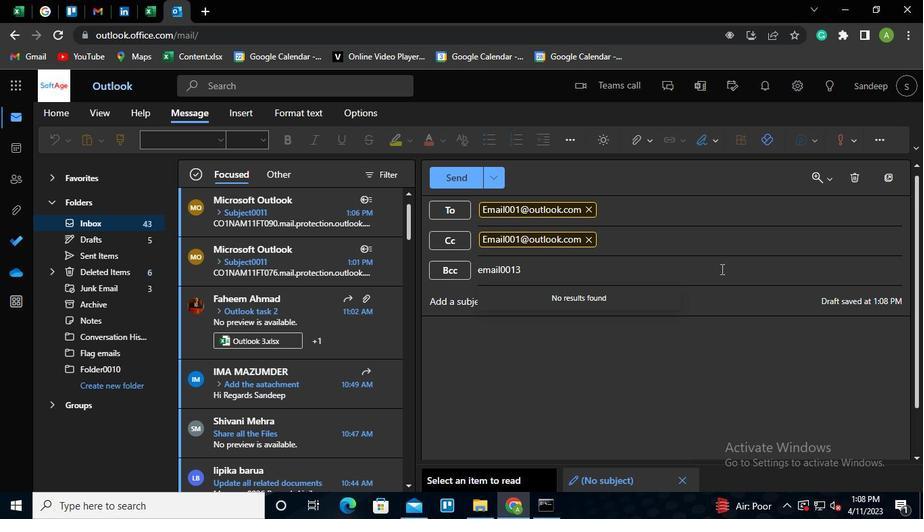 
Action: Keyboard Key.shift
Screenshot: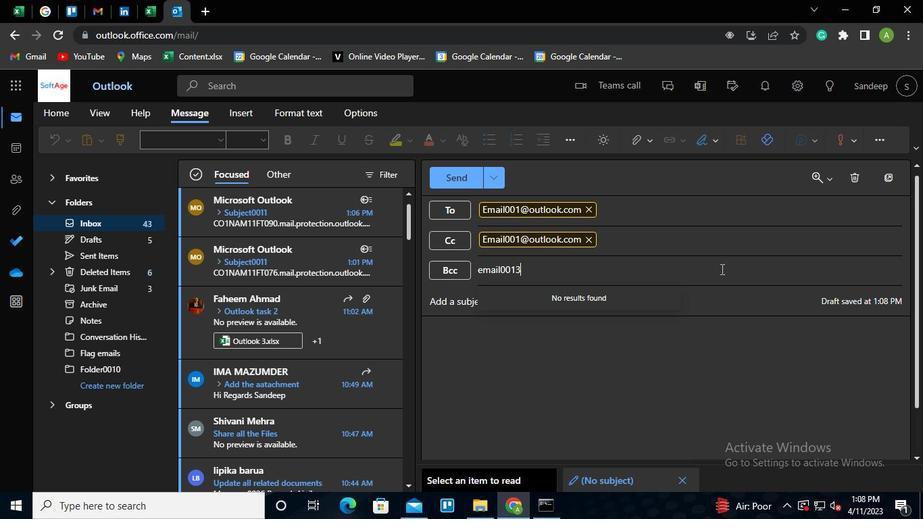 
Action: Keyboard Key.shift
Screenshot: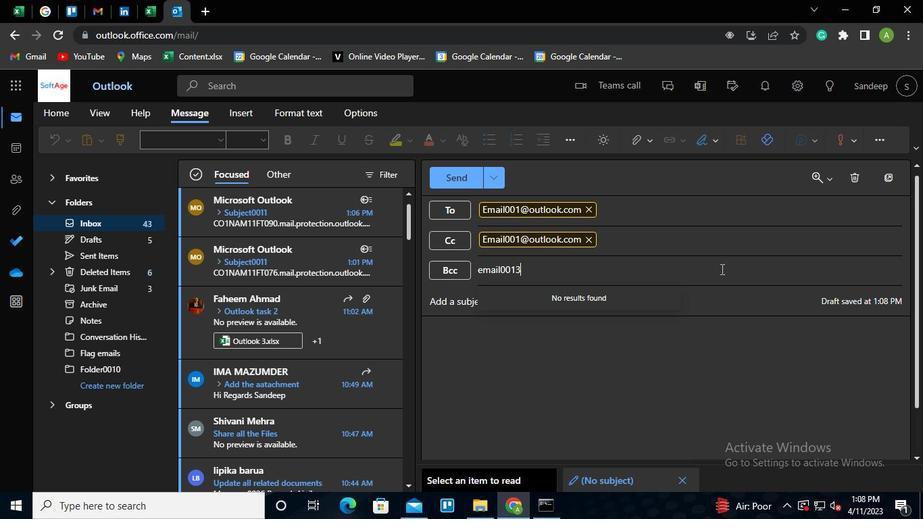 
Action: Keyboard Key.shift
Screenshot: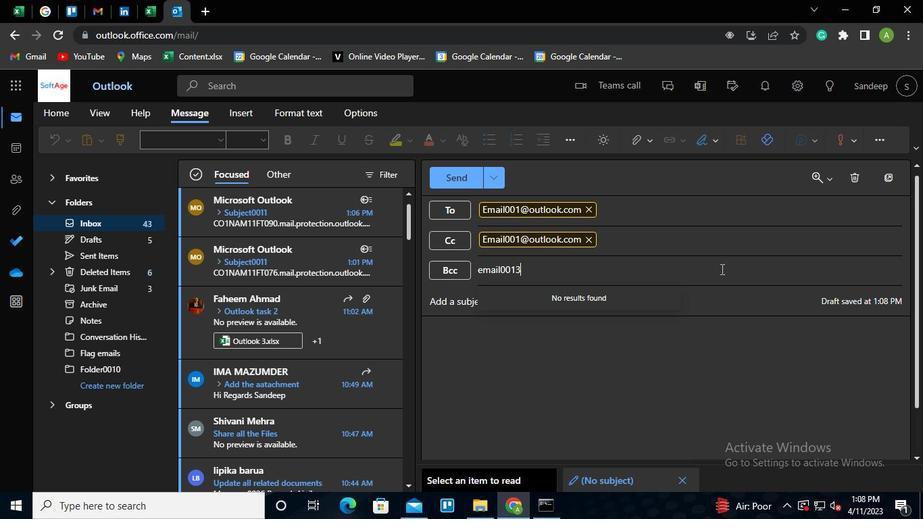 
Action: Keyboard Key.shift
Screenshot: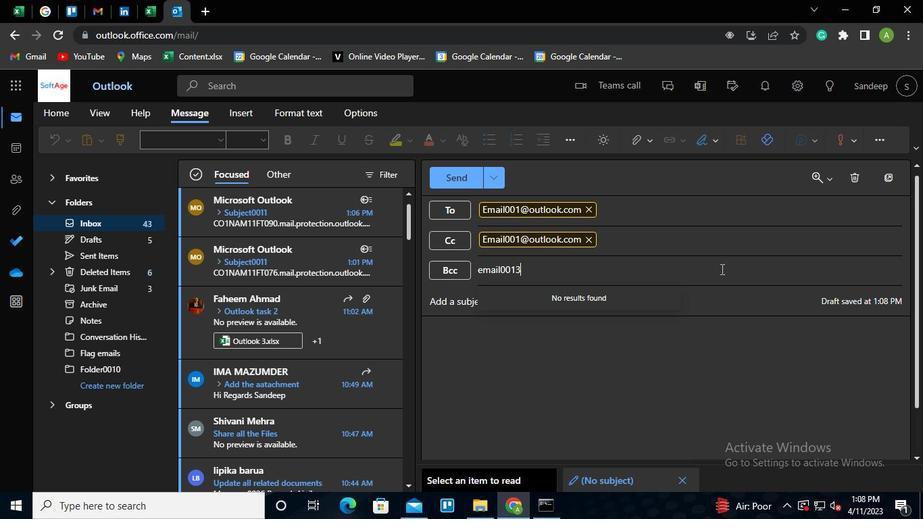 
Action: Keyboard Key.shift
Screenshot: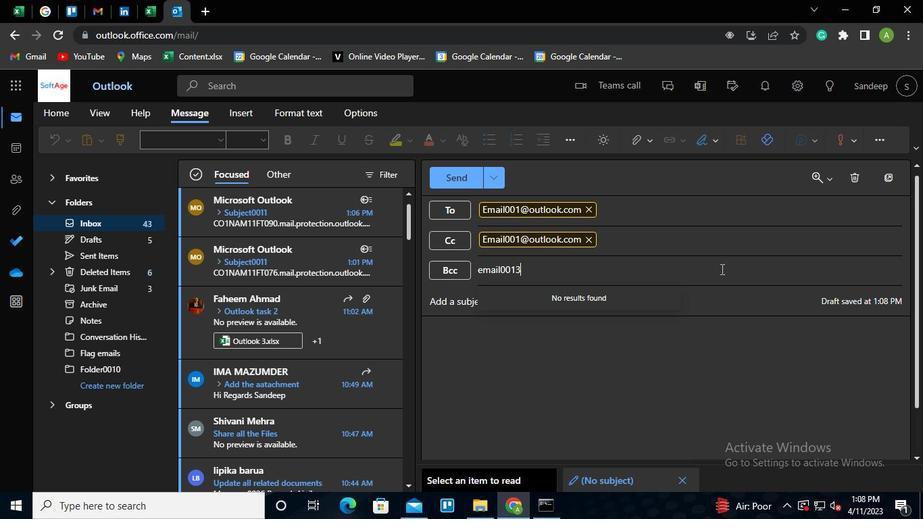 
Action: Keyboard Key.shift
Screenshot: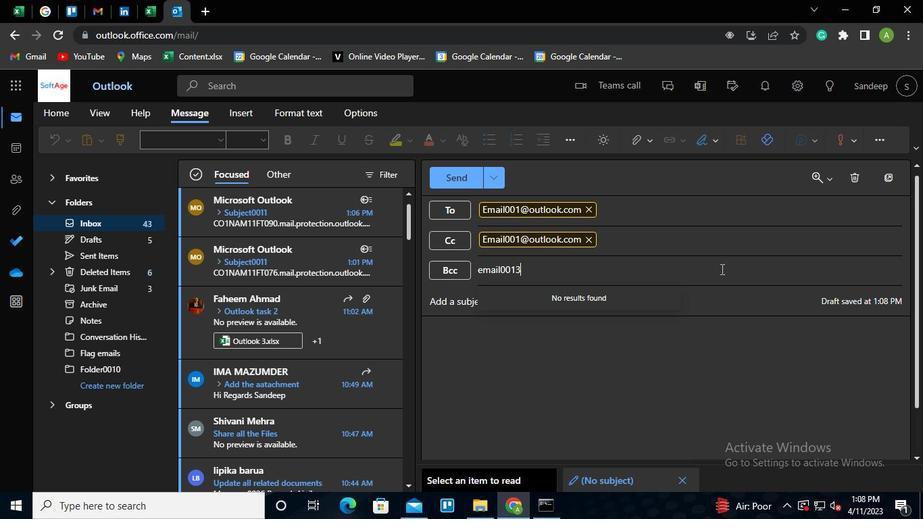 
Action: Keyboard Key.shift
Screenshot: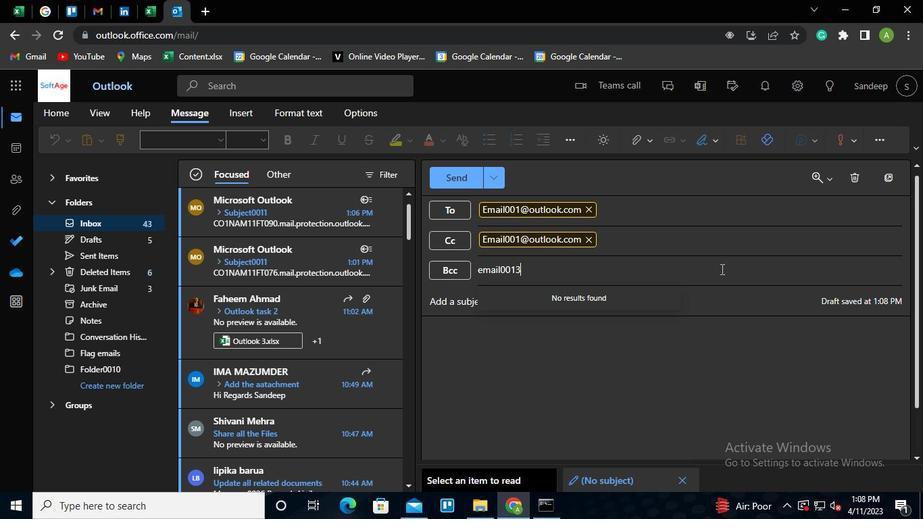 
Action: Keyboard Key.shift
Screenshot: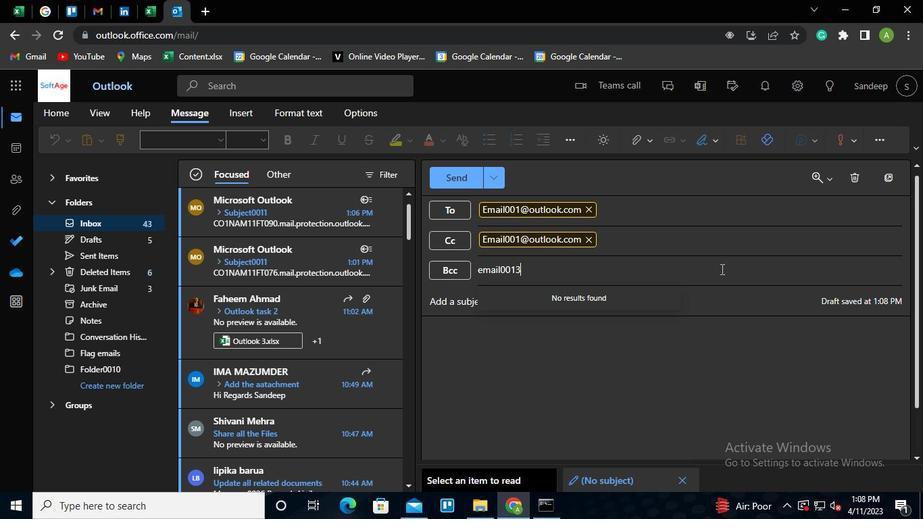 
Action: Keyboard Key.shift
Screenshot: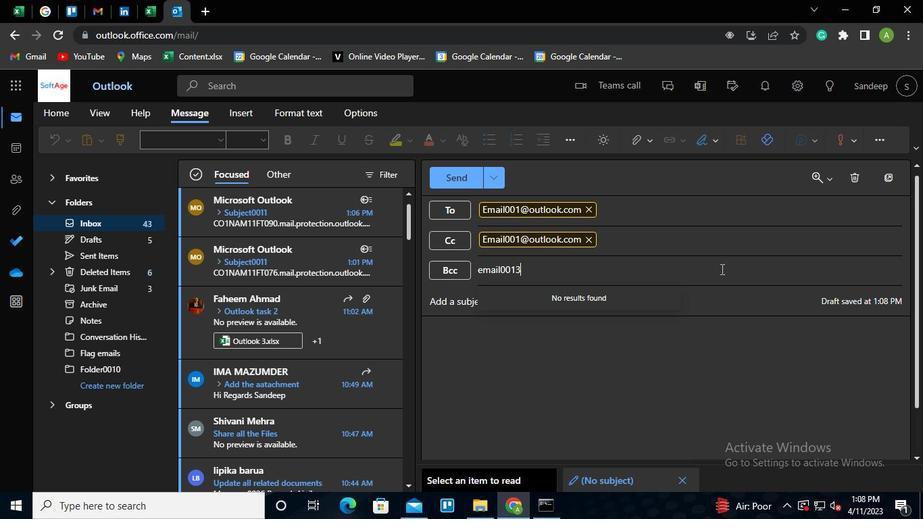 
Action: Keyboard Key.shift
Screenshot: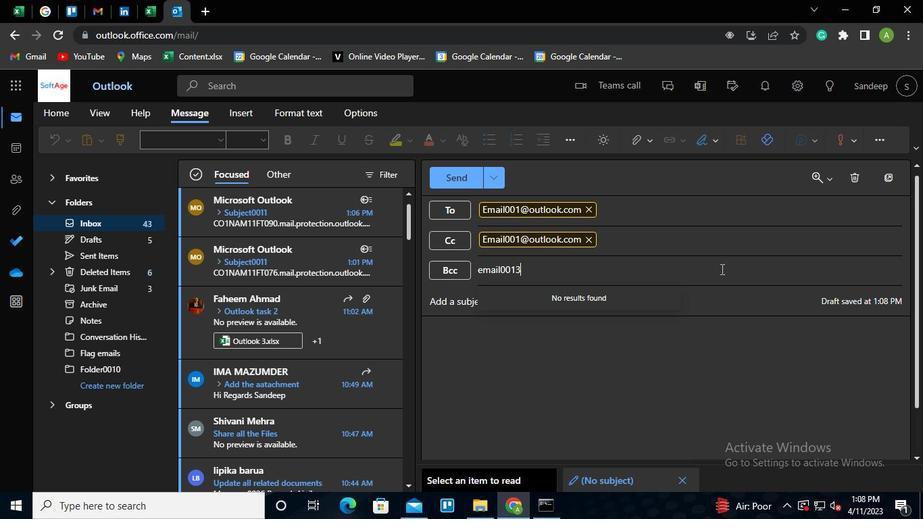 
Action: Keyboard Key.shift
Screenshot: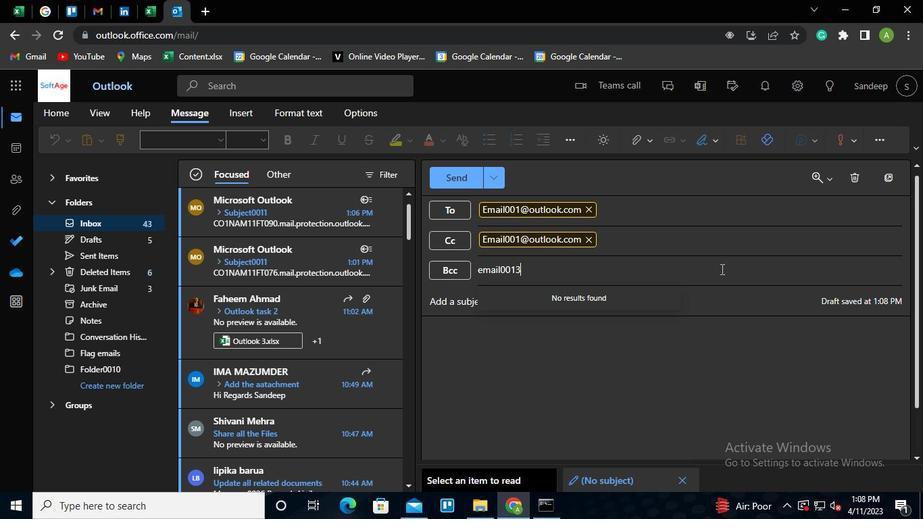
Action: Keyboard Key.shift
Screenshot: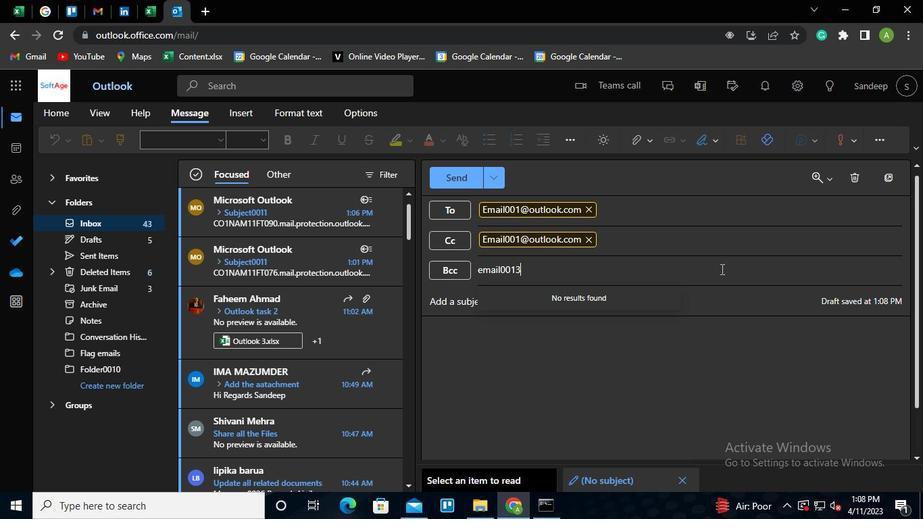 
Action: Keyboard Key.shift
Screenshot: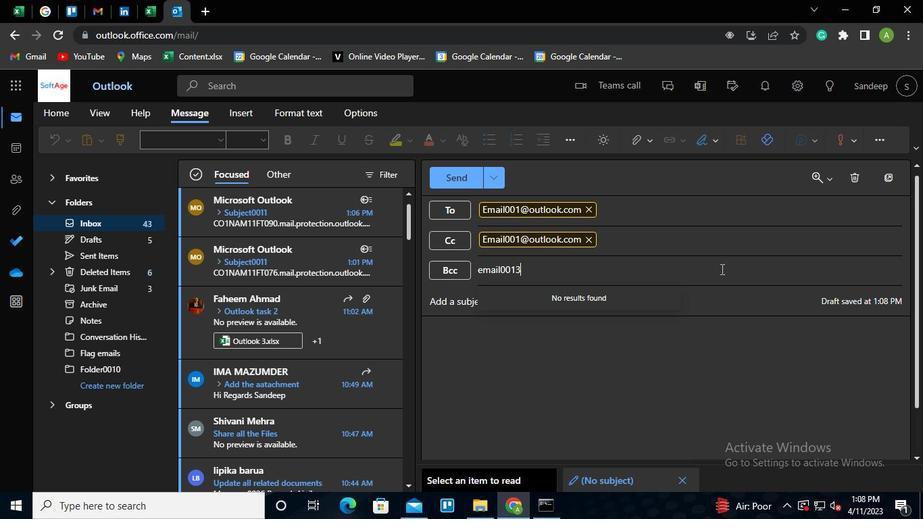
Action: Keyboard @
Screenshot: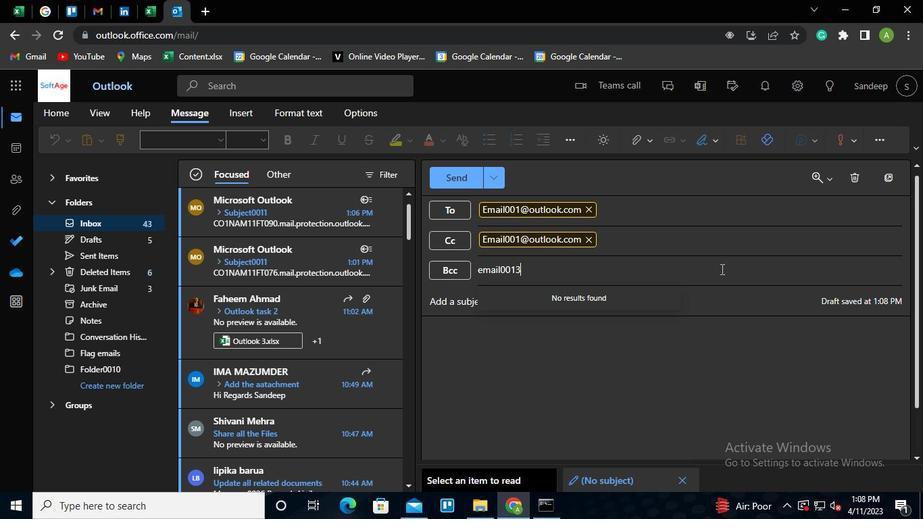 
Action: Keyboard o
Screenshot: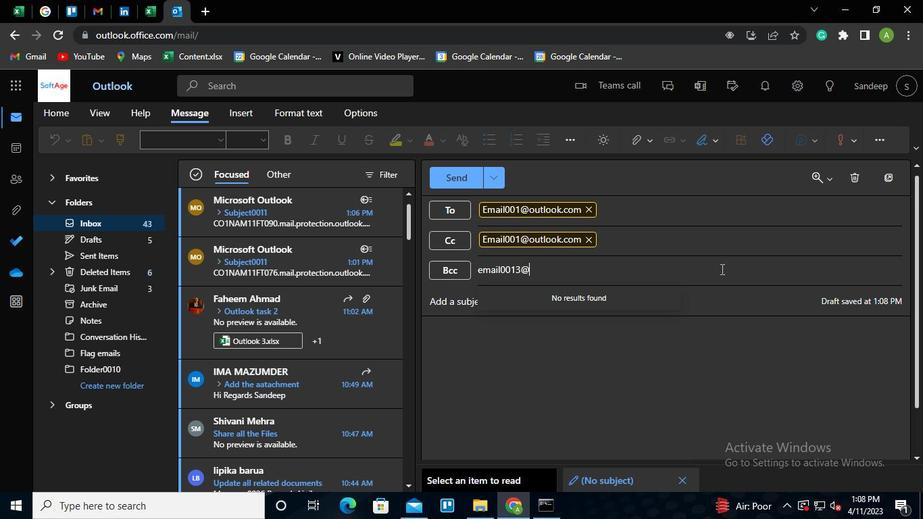 
Action: Keyboard u
Screenshot: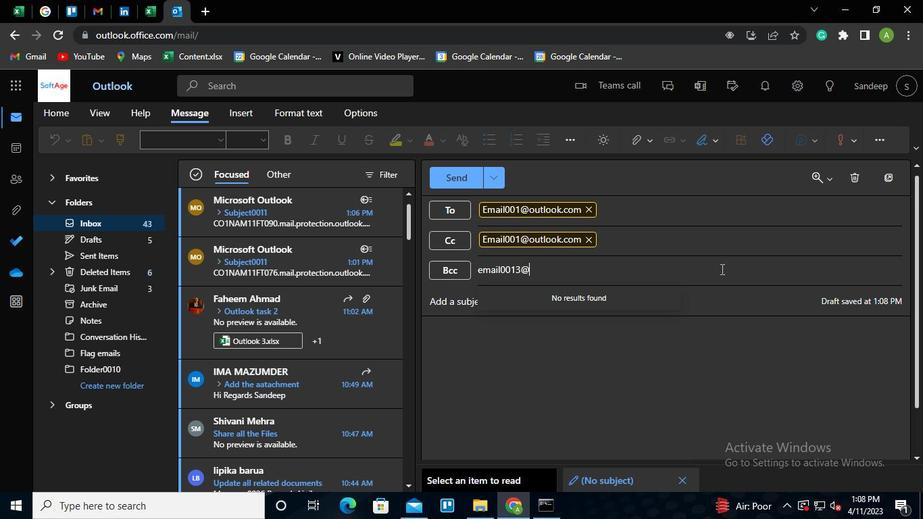 
Action: Keyboard t
Screenshot: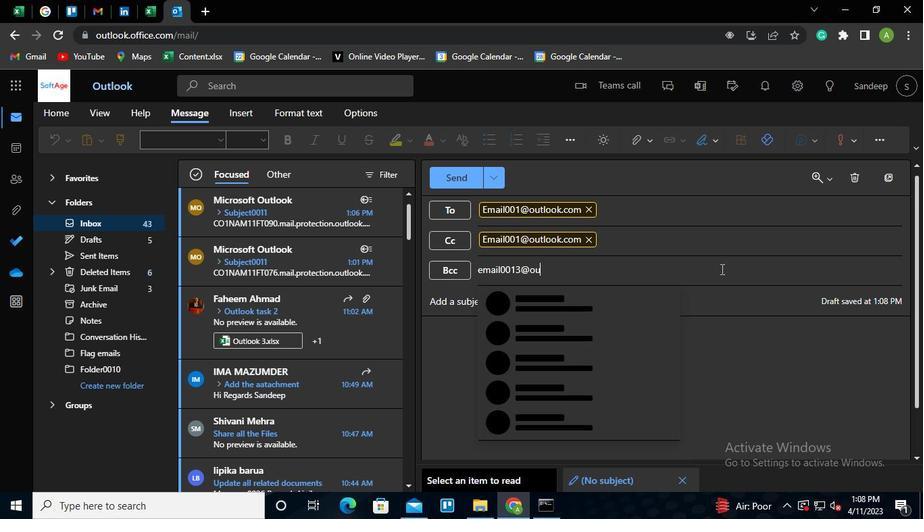 
Action: Keyboard l
Screenshot: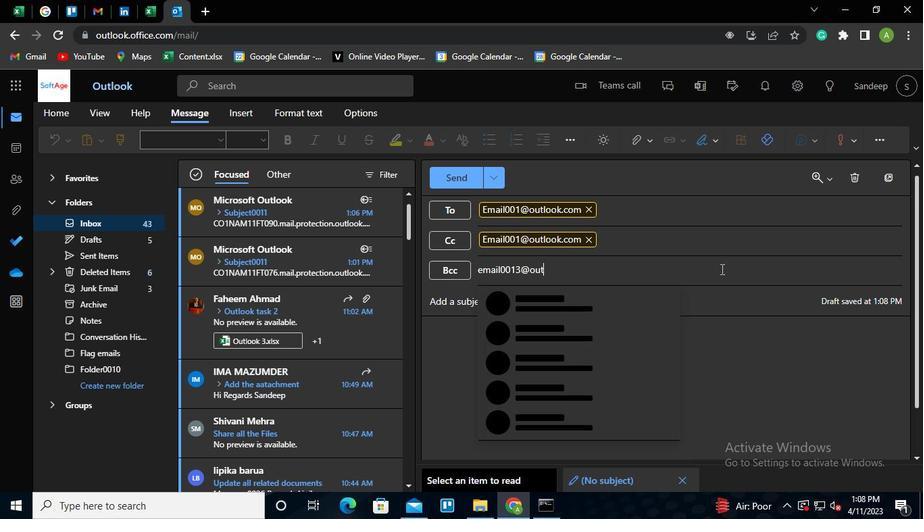 
Action: Keyboard o
Screenshot: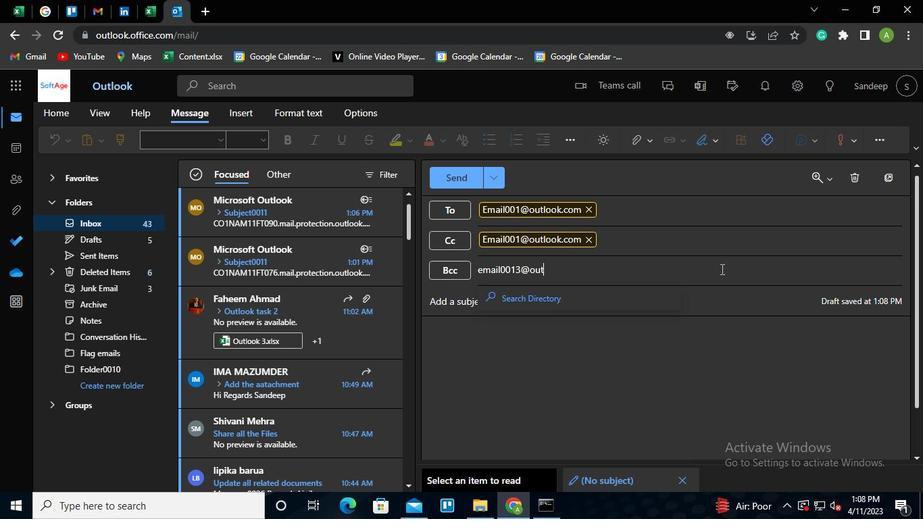 
Action: Keyboard o
Screenshot: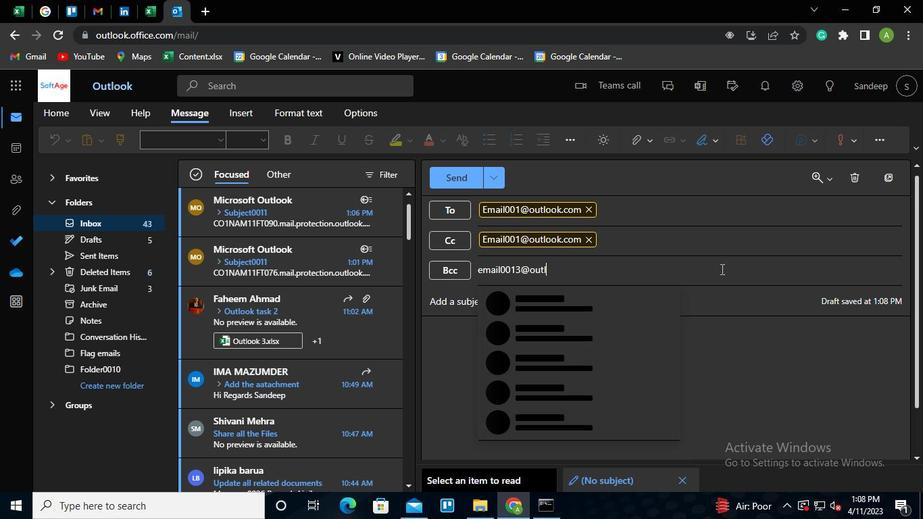 
Action: Keyboard k
Screenshot: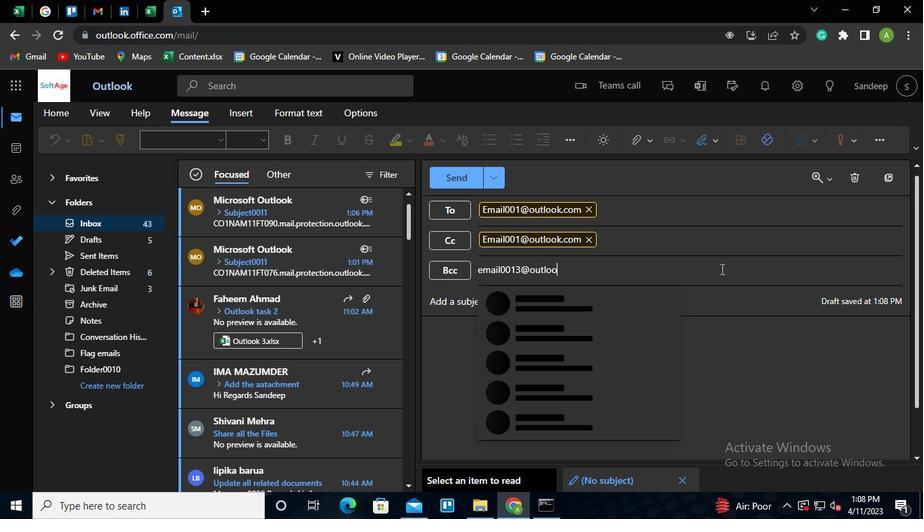 
Action: Keyboard Key.shift
Screenshot: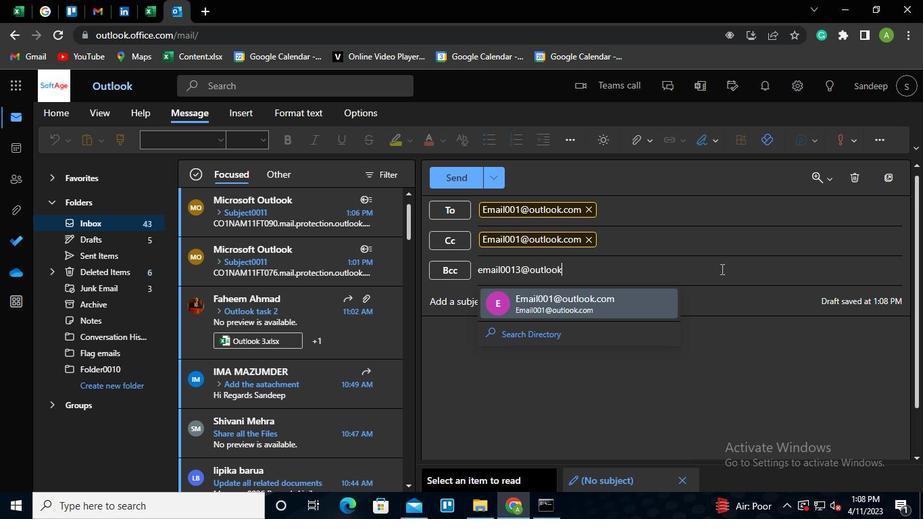 
Action: Keyboard <110>
Screenshot: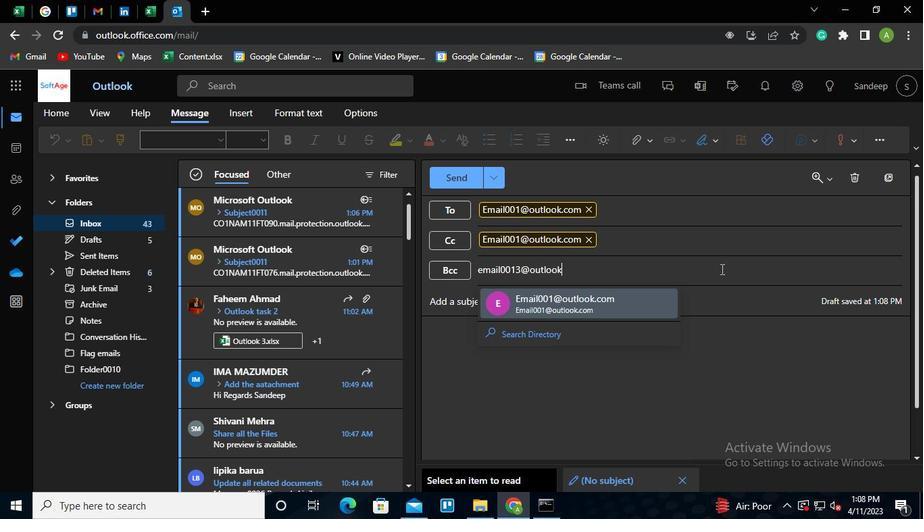 
Action: Keyboard c
Screenshot: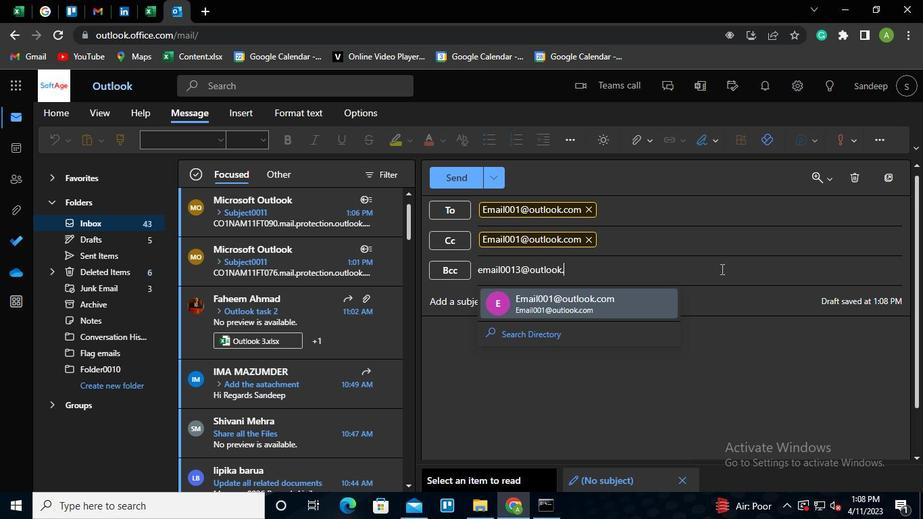 
Action: Keyboard o
Screenshot: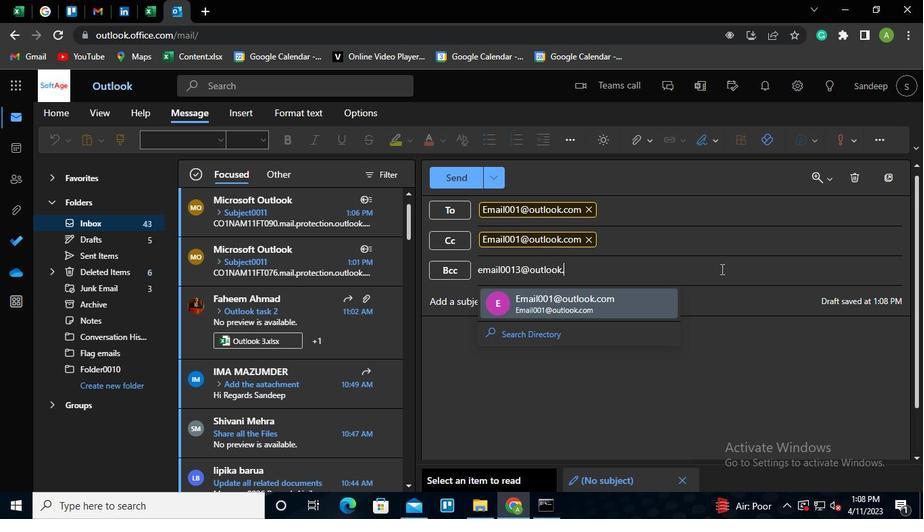 
Action: Keyboard m
Screenshot: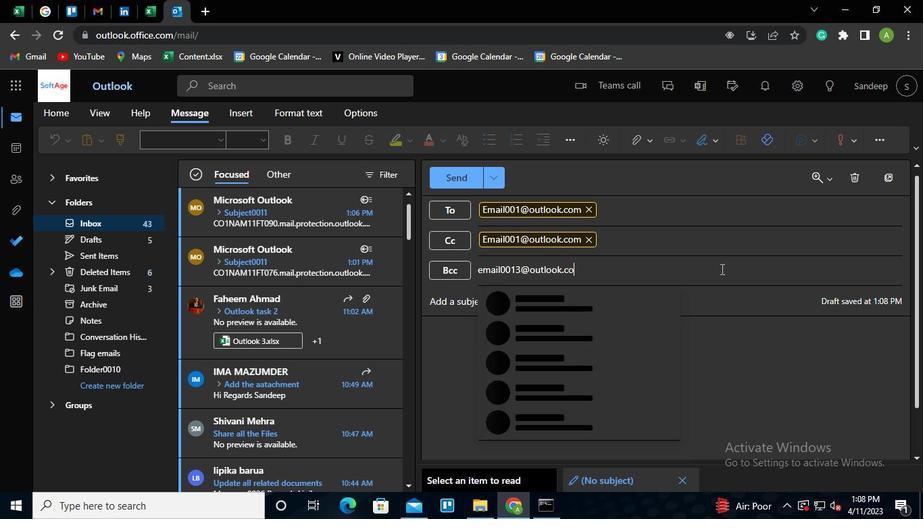 
Action: Keyboard Key.enter
Screenshot: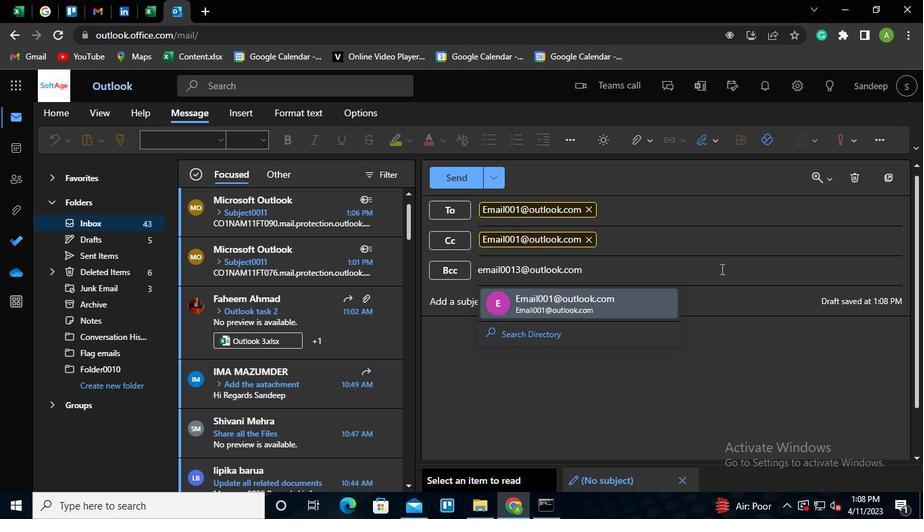 
Action: Mouse moved to (593, 311)
Screenshot: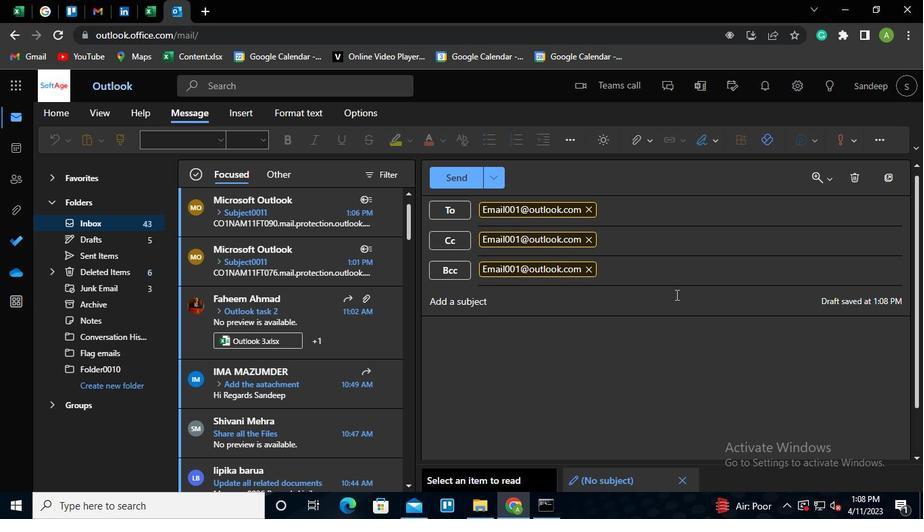 
Action: Mouse pressed left at (593, 311)
Screenshot: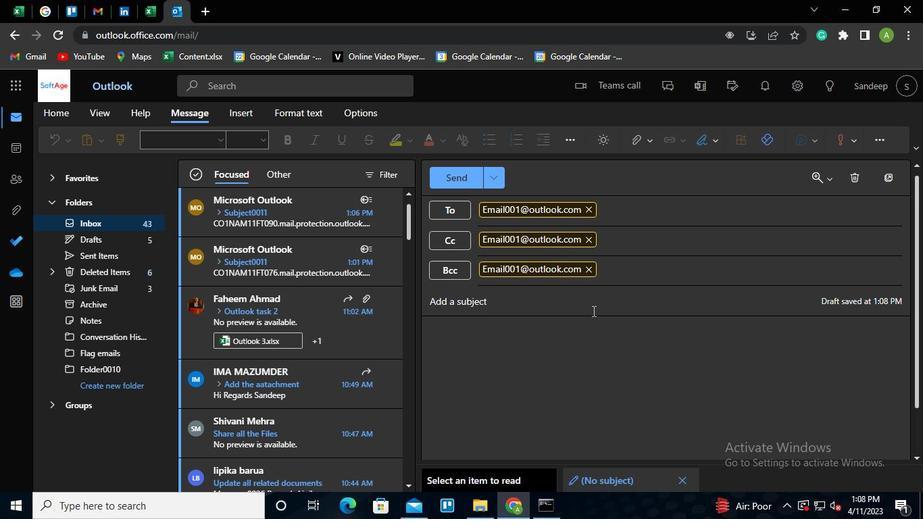 
Action: Keyboard Key.shift
Screenshot: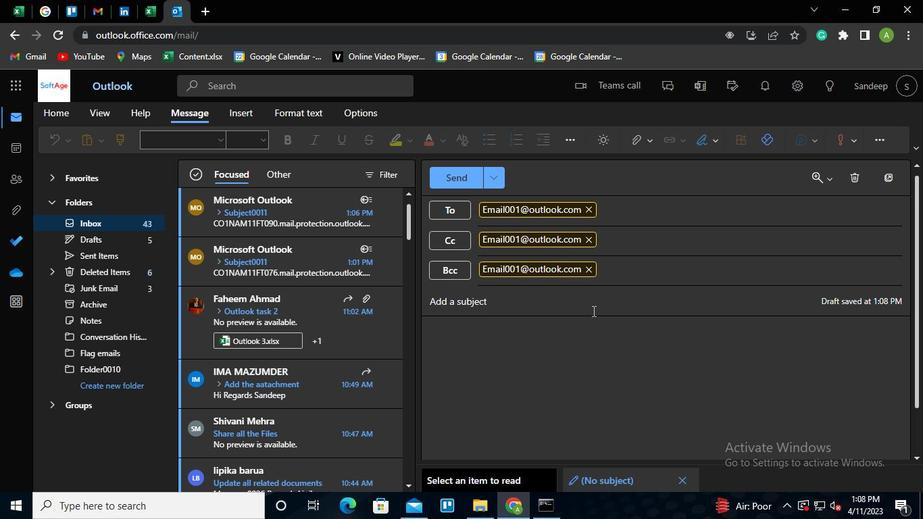 
Action: Keyboard S
Screenshot: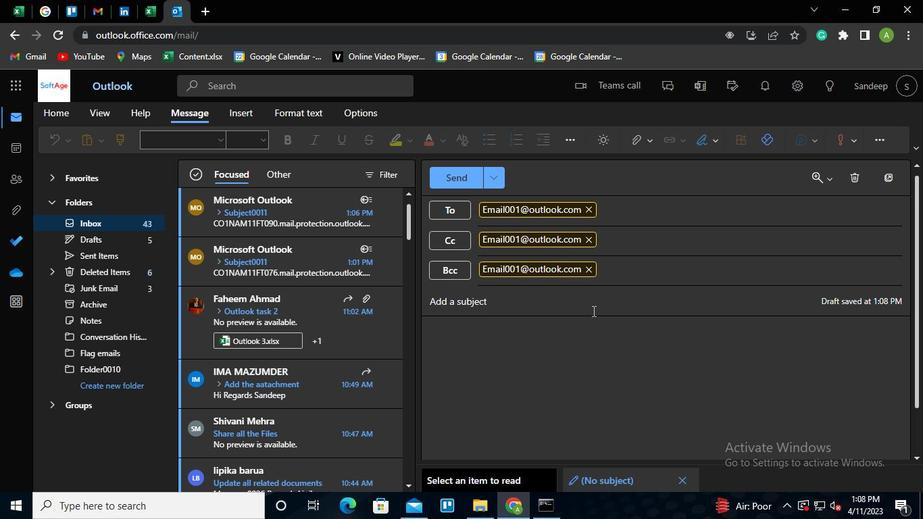 
Action: Keyboard u
Screenshot: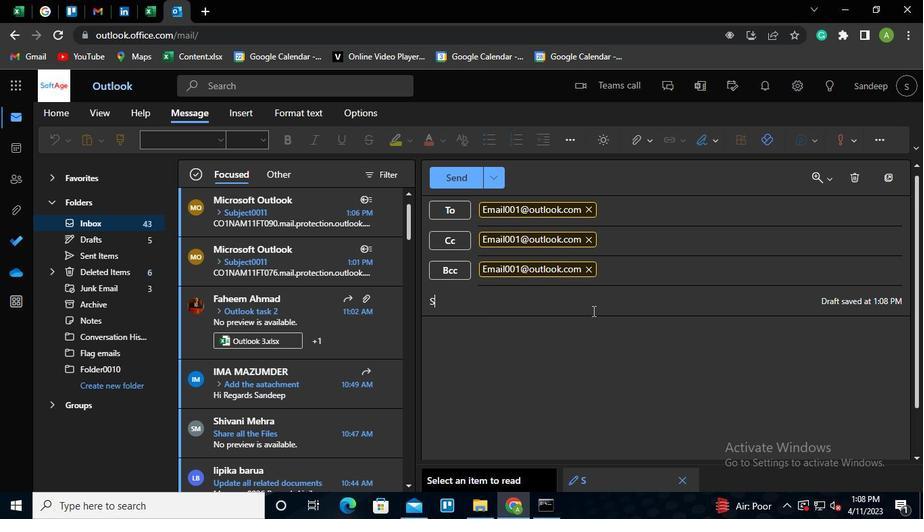 
Action: Keyboard b
Screenshot: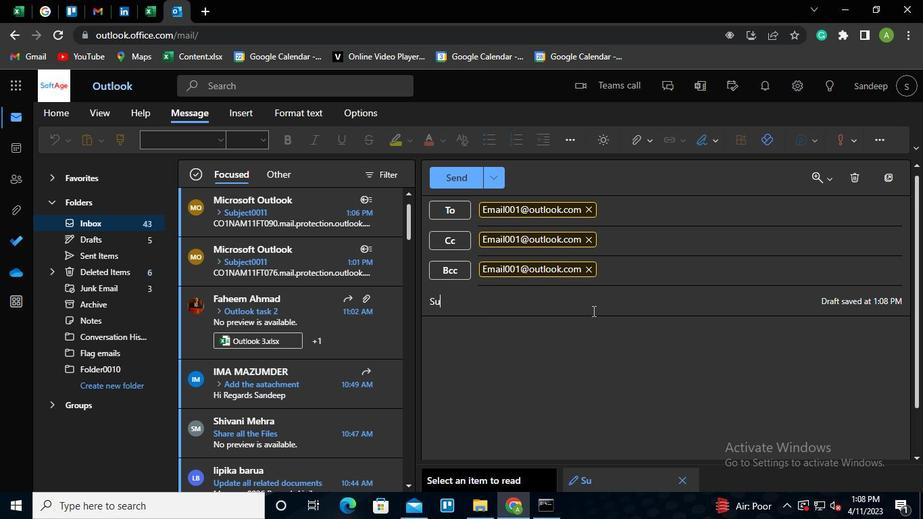 
Action: Keyboard j
Screenshot: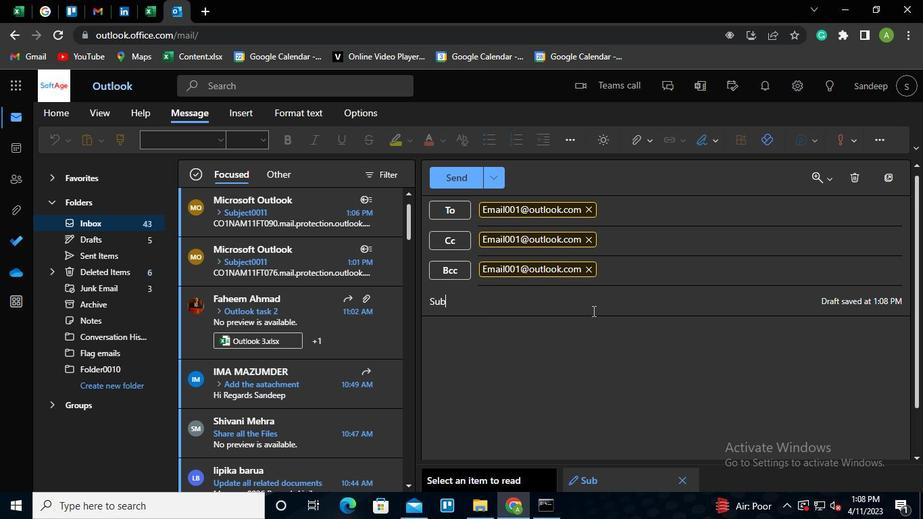 
Action: Keyboard e
Screenshot: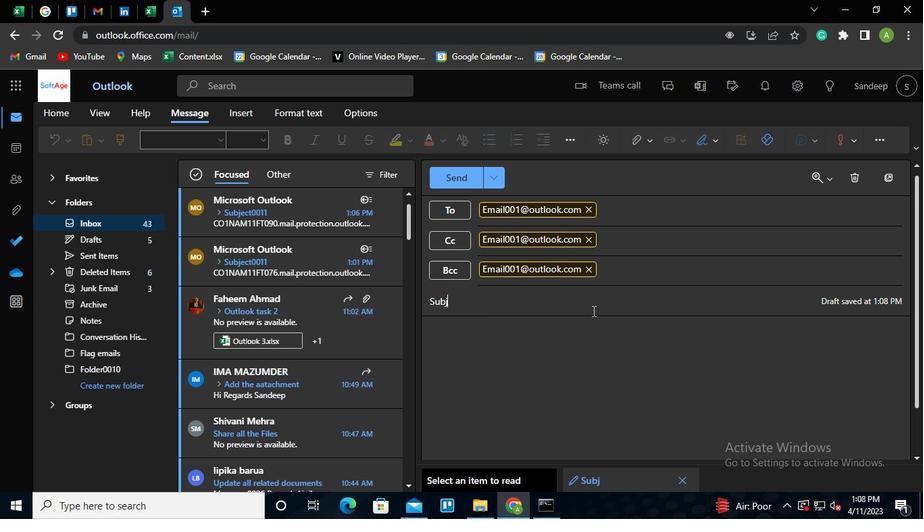 
Action: Keyboard c
Screenshot: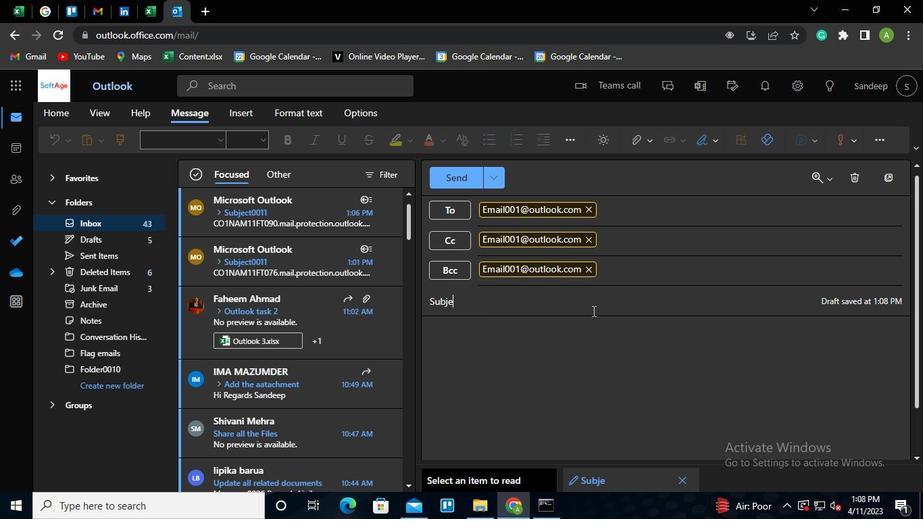 
Action: Keyboard t
Screenshot: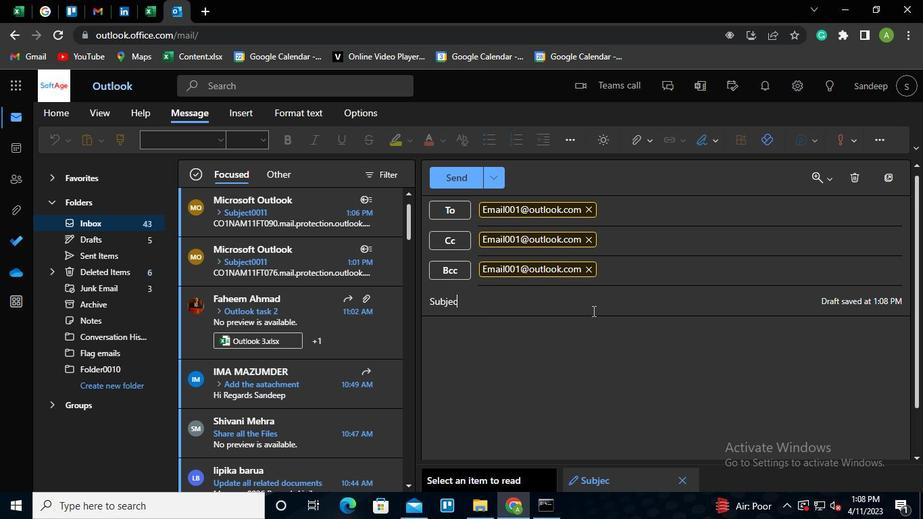 
Action: Keyboard <96>
Screenshot: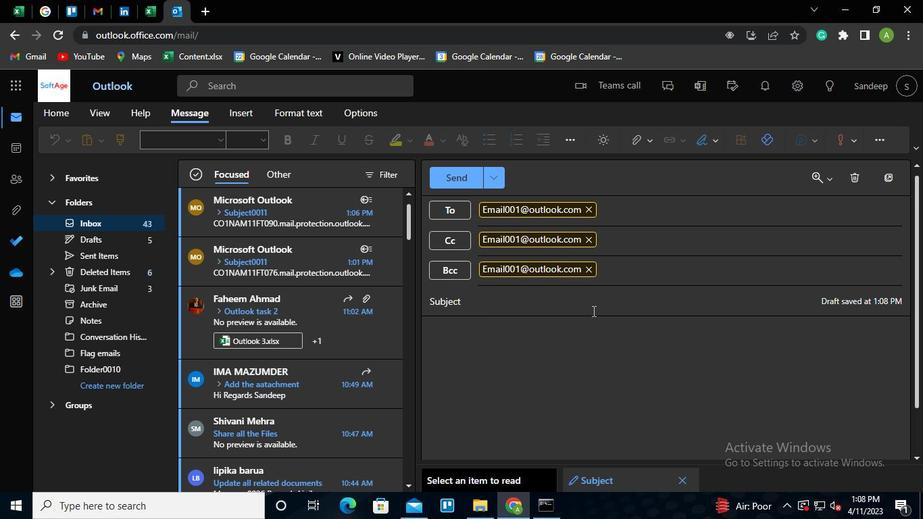 
Action: Keyboard <96>
Screenshot: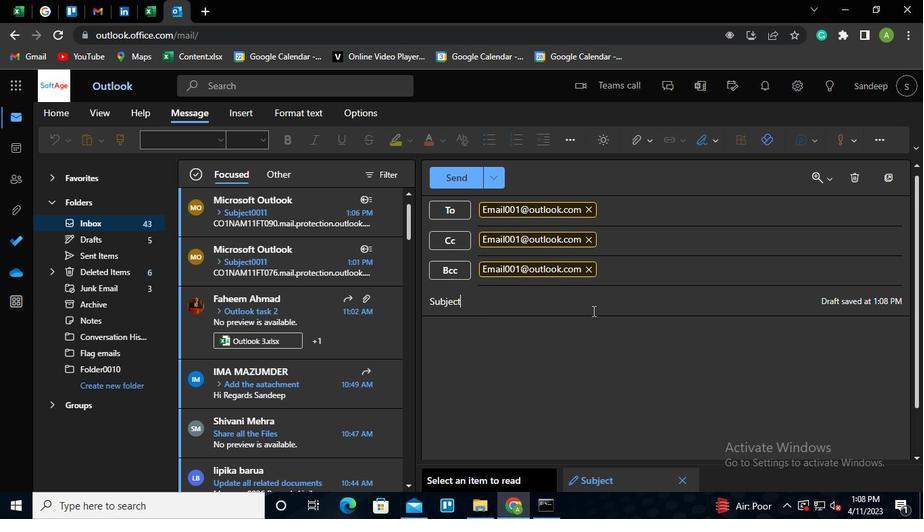
Action: Keyboard <97>
Screenshot: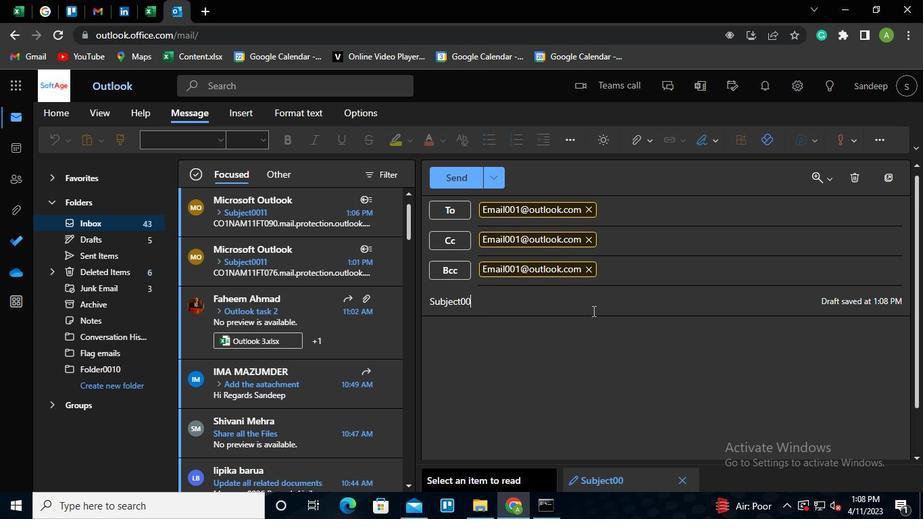 
Action: Keyboard <97>
Screenshot: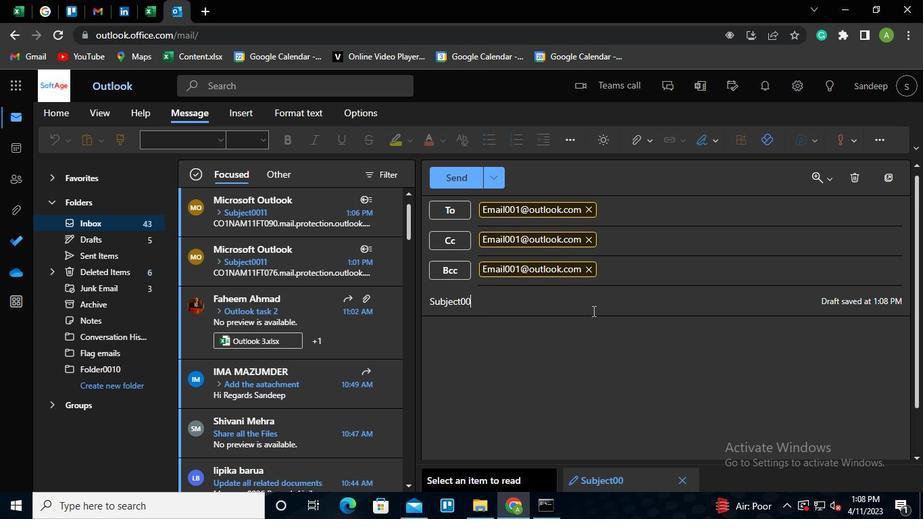 
Action: Mouse moved to (503, 337)
Screenshot: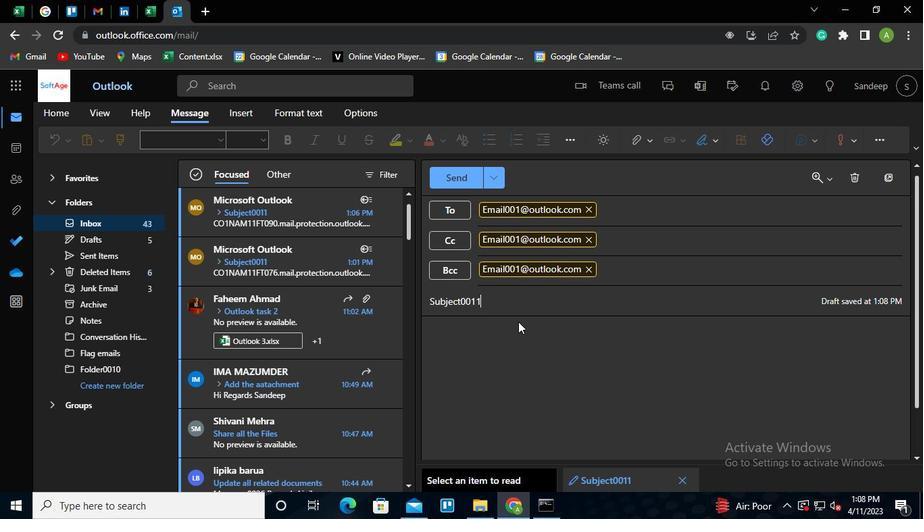 
Action: Mouse pressed left at (503, 337)
Screenshot: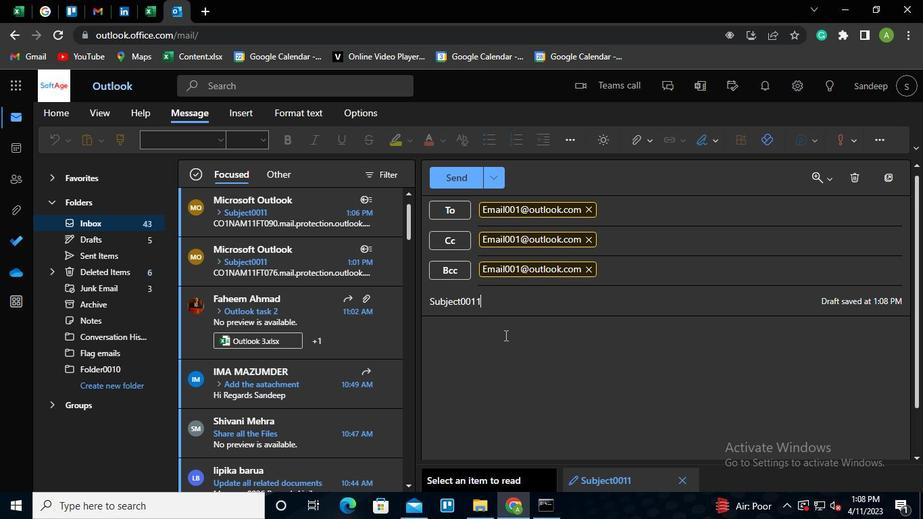 
Action: Mouse moved to (505, 339)
Screenshot: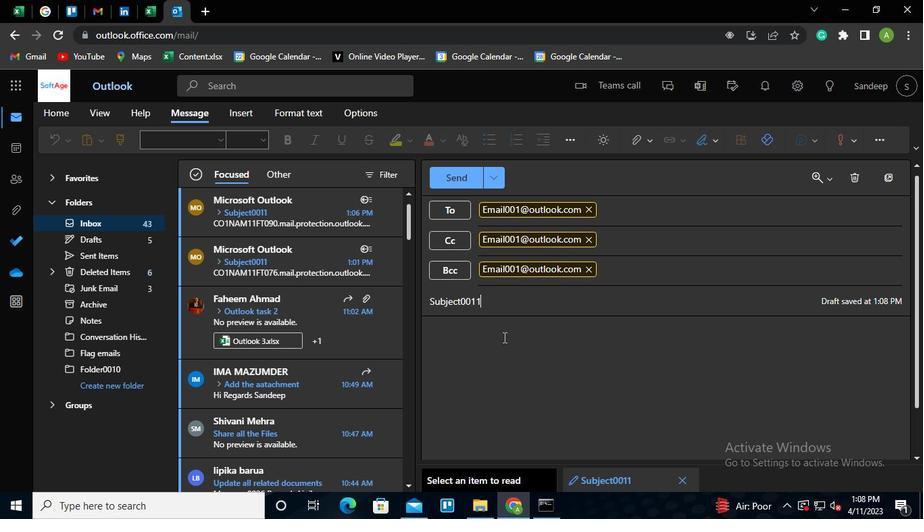 
Action: Keyboard Key.shift
Screenshot: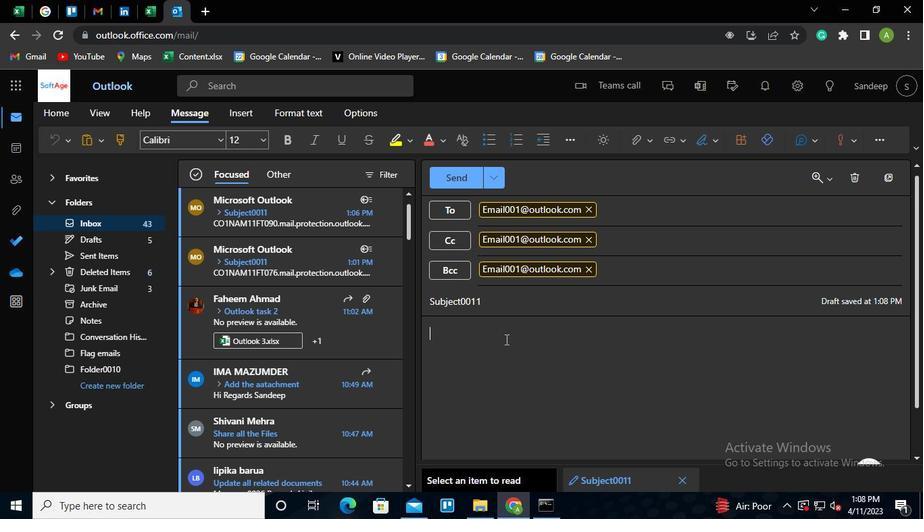 
Action: Keyboard M
Screenshot: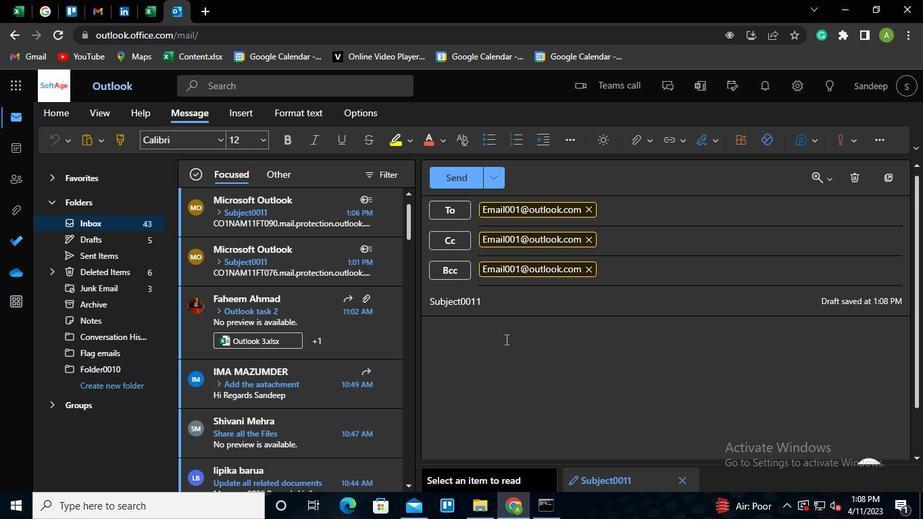 
Action: Keyboard e
Screenshot: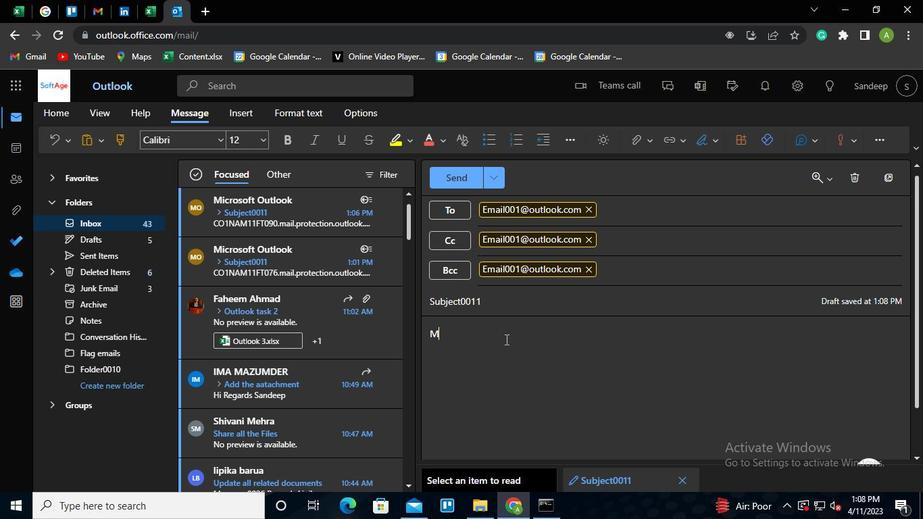
Action: Keyboard s
Screenshot: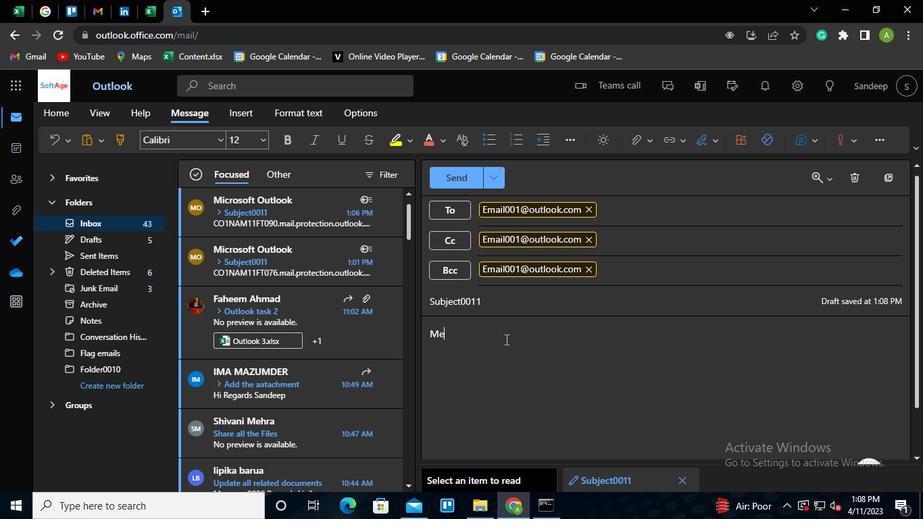 
Action: Keyboard s
Screenshot: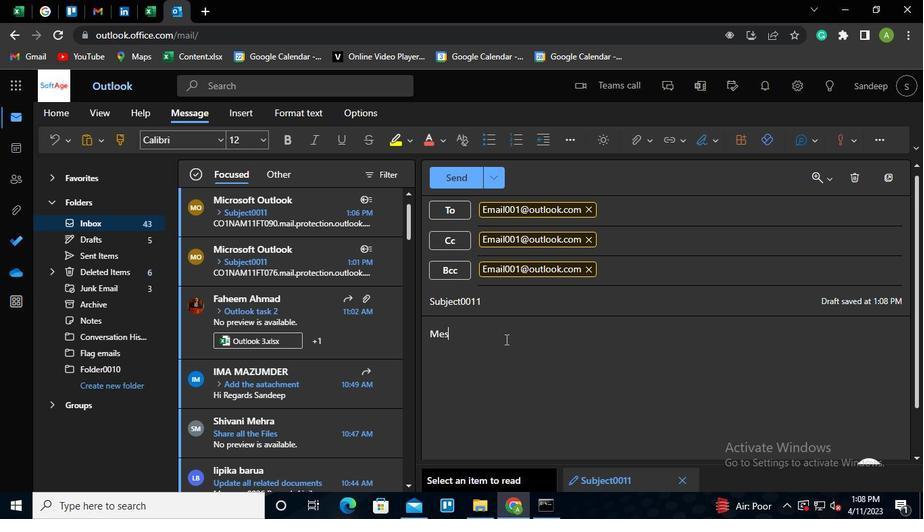 
Action: Keyboard a
Screenshot: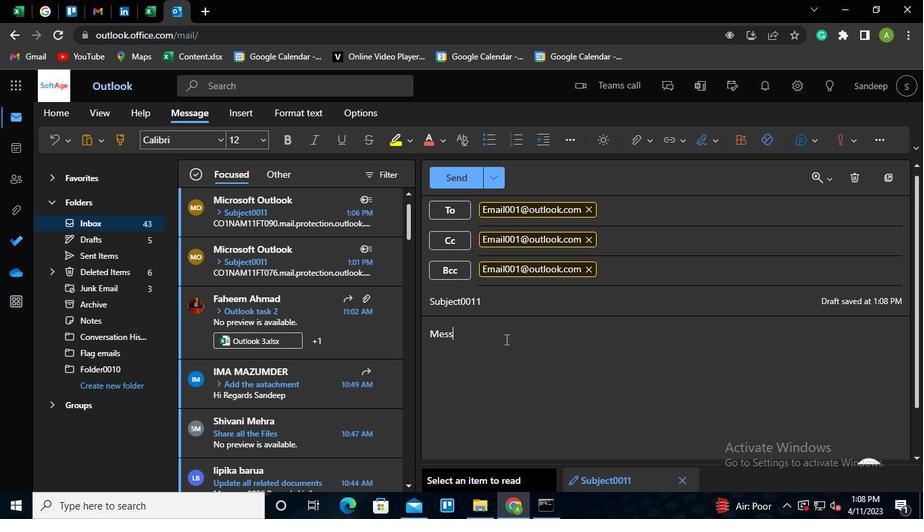 
Action: Keyboard g
Screenshot: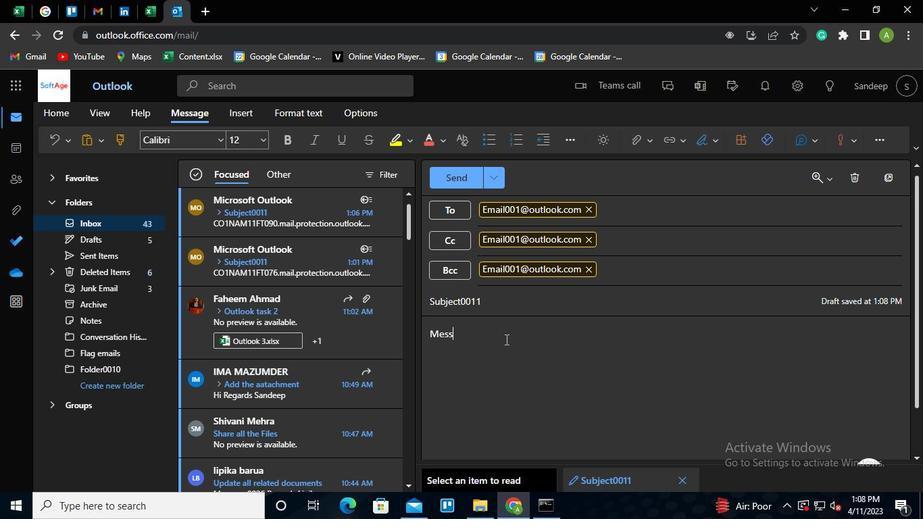 
Action: Keyboard e
Screenshot: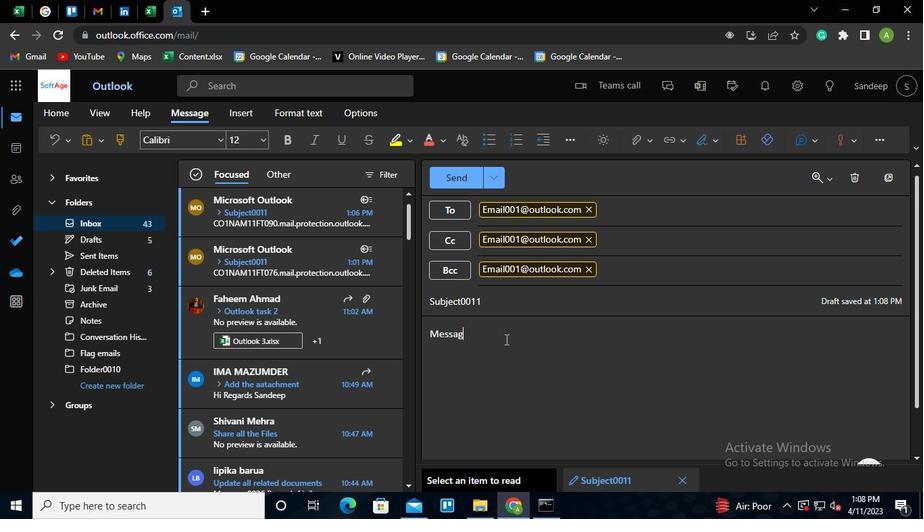 
Action: Keyboard <96>
Screenshot: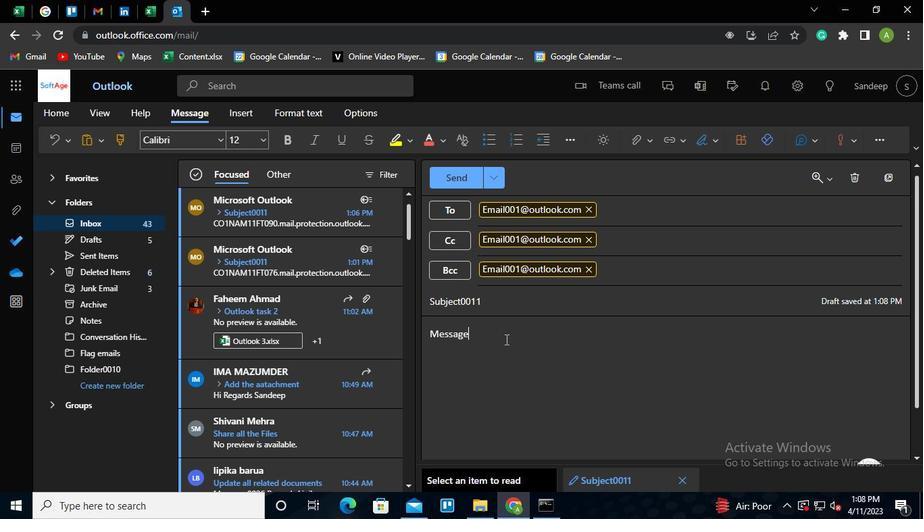 
Action: Keyboard <96>
Screenshot: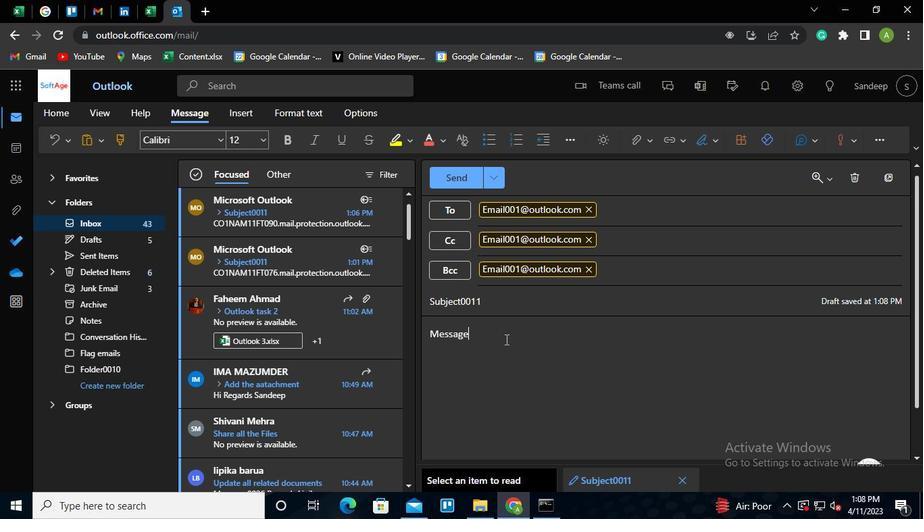 
Action: Keyboard <97>
Screenshot: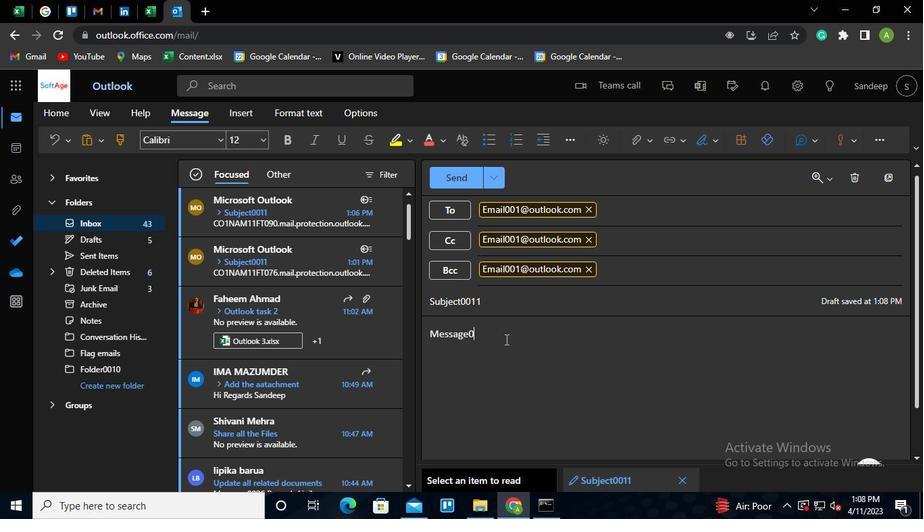 
Action: Keyboard <99>
Screenshot: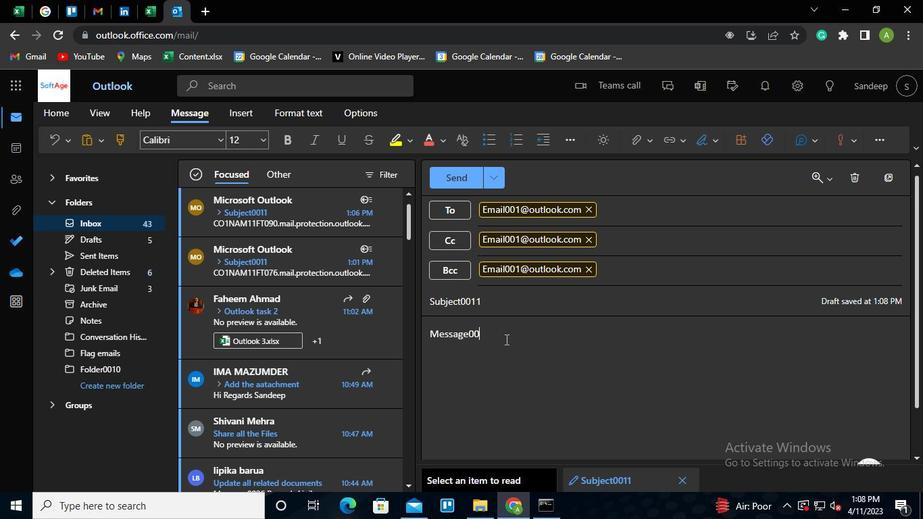 
Action: Mouse moved to (463, 181)
Screenshot: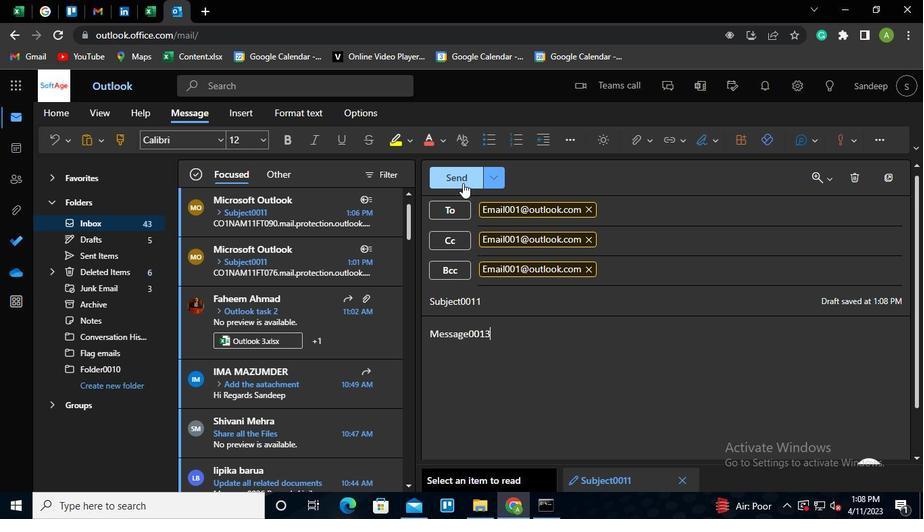 
Action: Mouse pressed left at (463, 181)
Screenshot: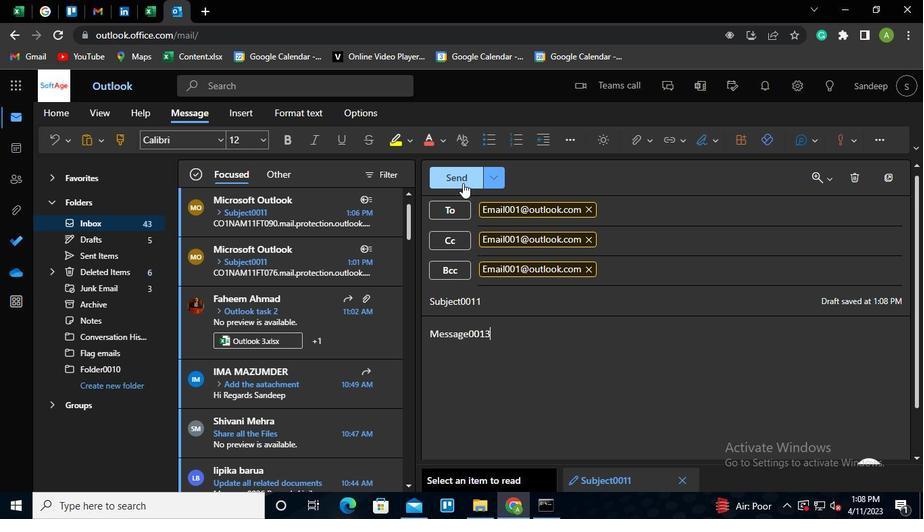 
Action: Mouse moved to (536, 513)
Screenshot: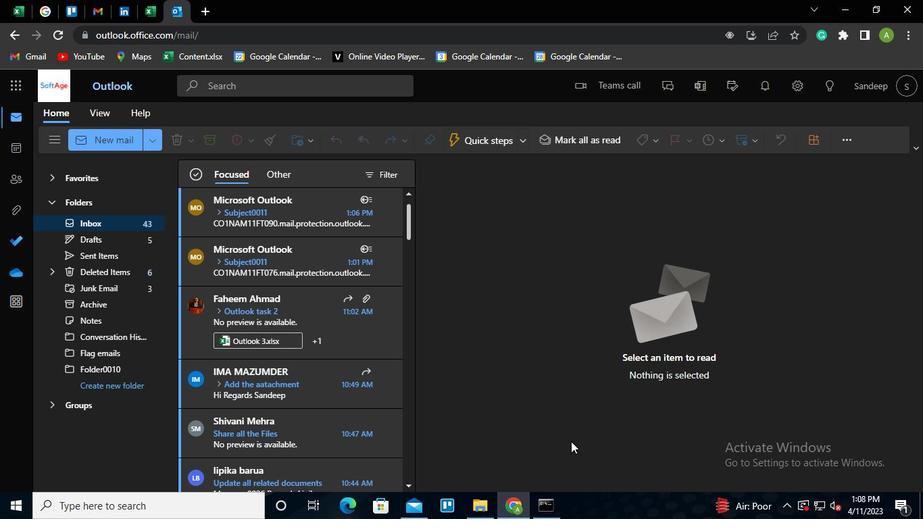 
Action: Mouse pressed left at (536, 513)
Screenshot: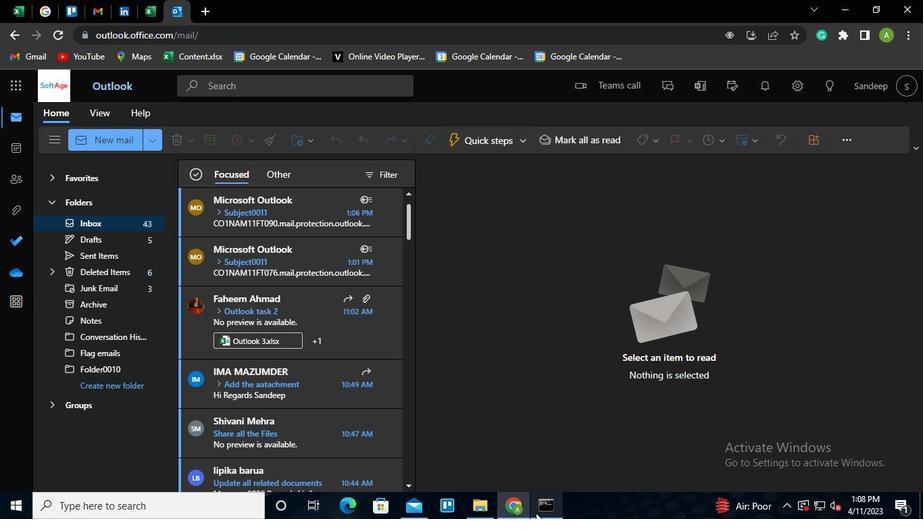 
Action: Mouse moved to (720, 77)
Screenshot: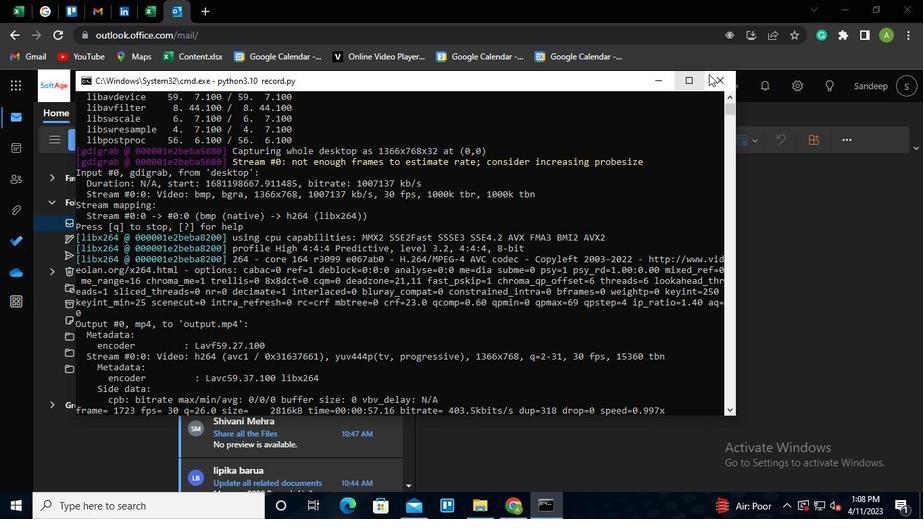 
Action: Mouse pressed left at (720, 77)
Screenshot: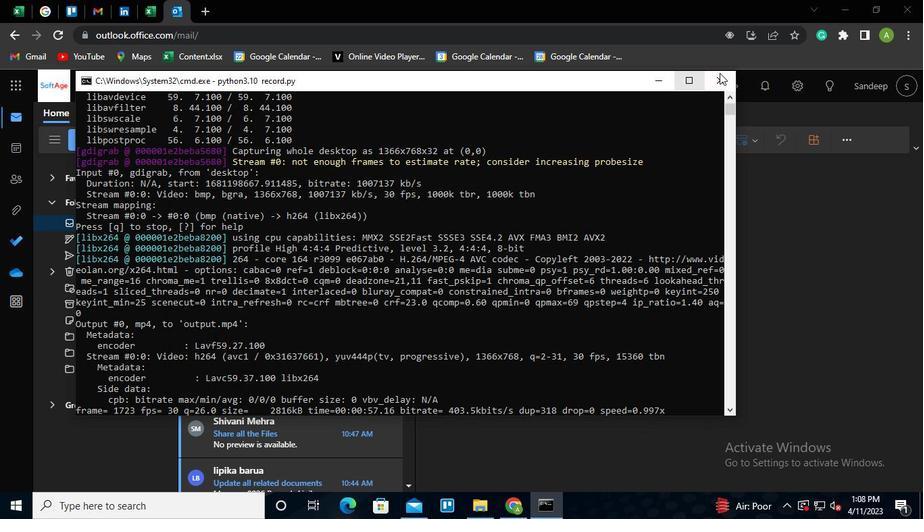 
Action: Mouse moved to (720, 77)
Screenshot: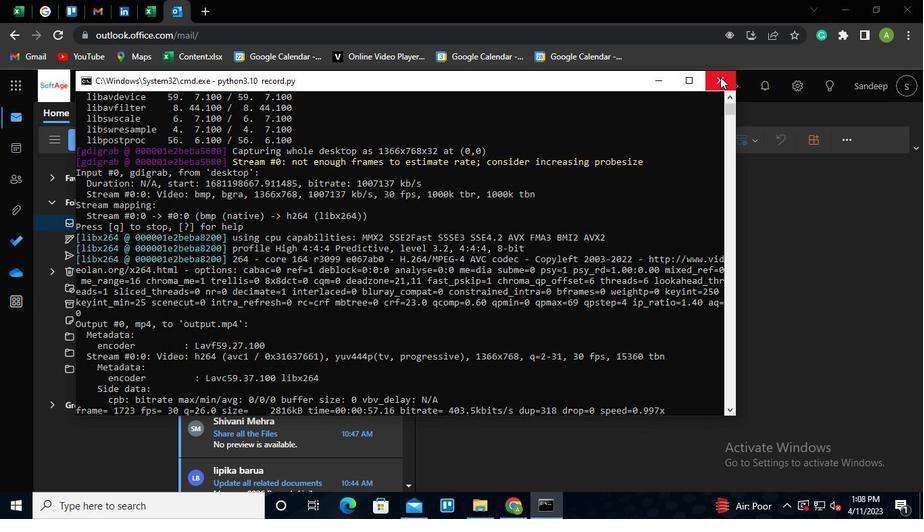 
